 Task: Create Report for Application Object.
Action: Mouse moved to (578, 63)
Screenshot: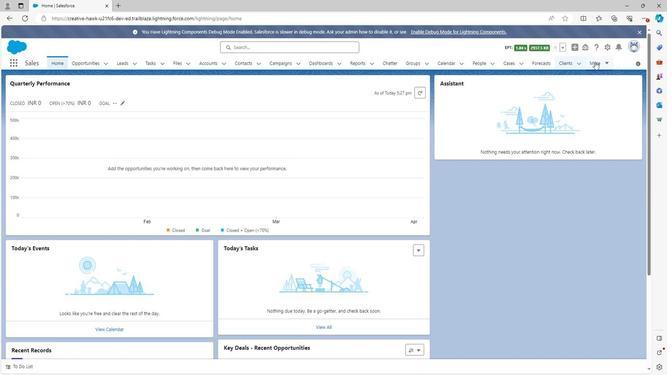 
Action: Mouse pressed left at (578, 63)
Screenshot: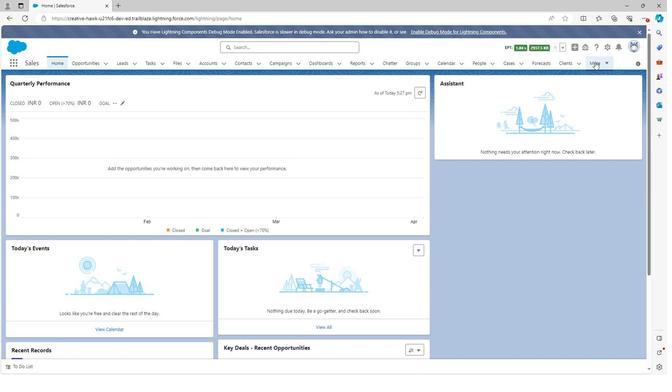 
Action: Mouse moved to (560, 301)
Screenshot: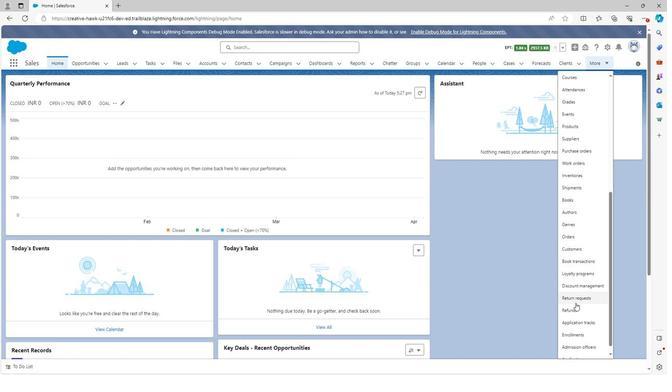 
Action: Mouse scrolled (560, 301) with delta (0, 0)
Screenshot: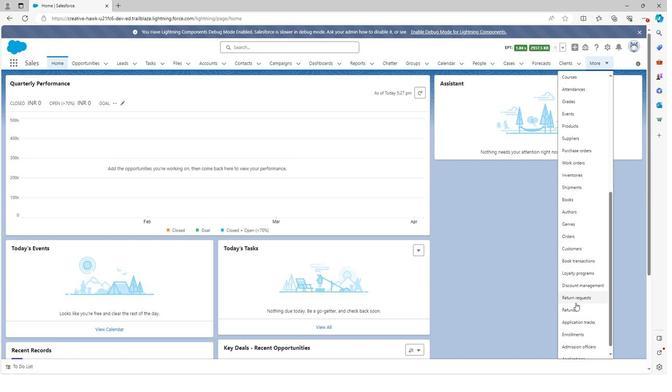 
Action: Mouse moved to (560, 301)
Screenshot: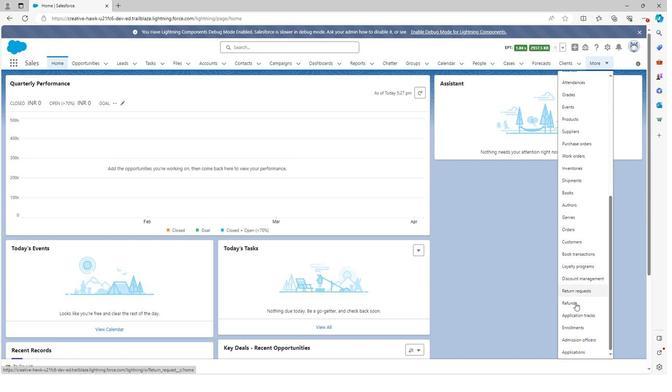 
Action: Mouse scrolled (560, 301) with delta (0, 0)
Screenshot: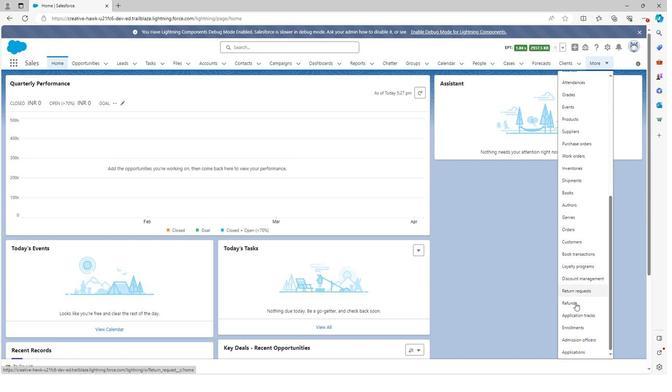 
Action: Mouse moved to (557, 349)
Screenshot: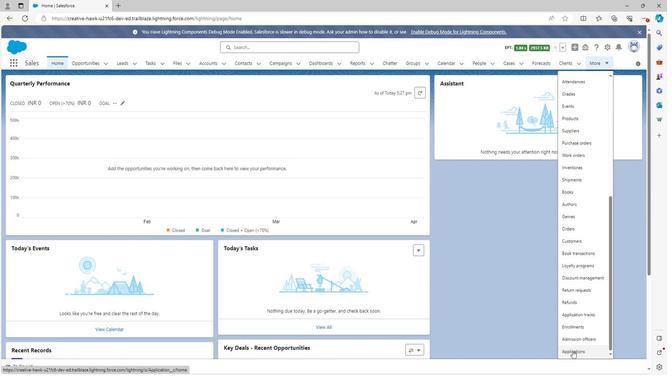 
Action: Mouse pressed left at (557, 349)
Screenshot: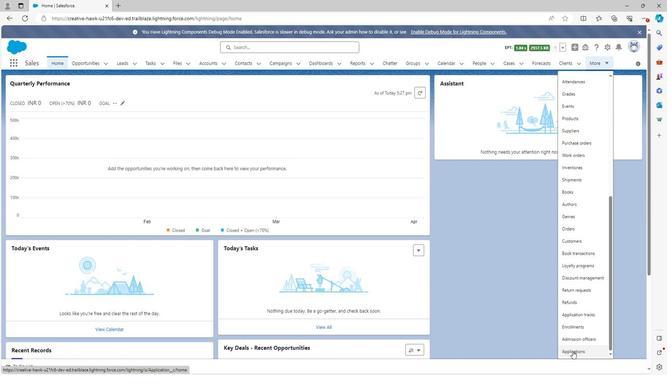 
Action: Mouse moved to (544, 88)
Screenshot: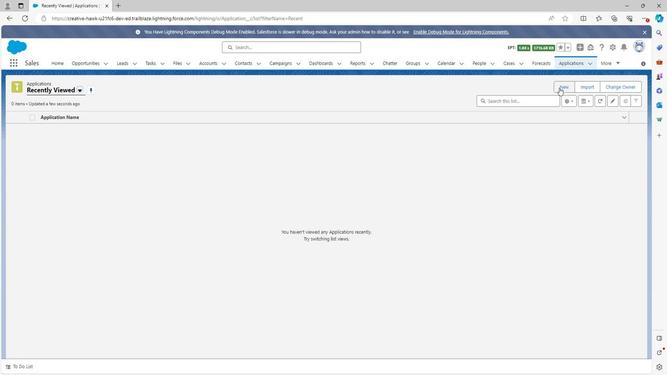 
Action: Mouse pressed left at (544, 88)
Screenshot: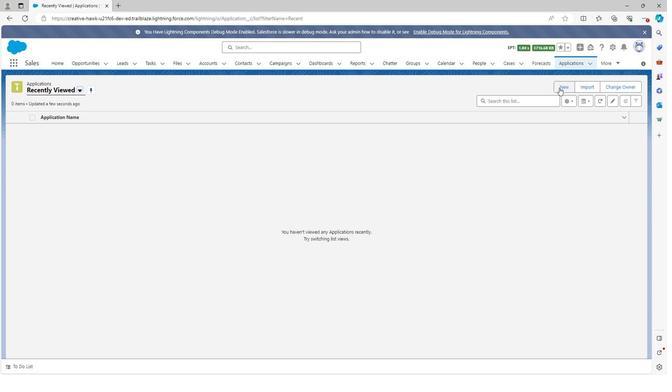
Action: Mouse moved to (443, 282)
Screenshot: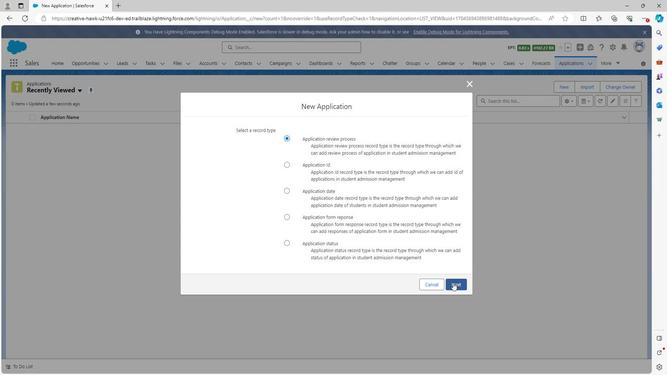 
Action: Mouse pressed left at (443, 282)
Screenshot: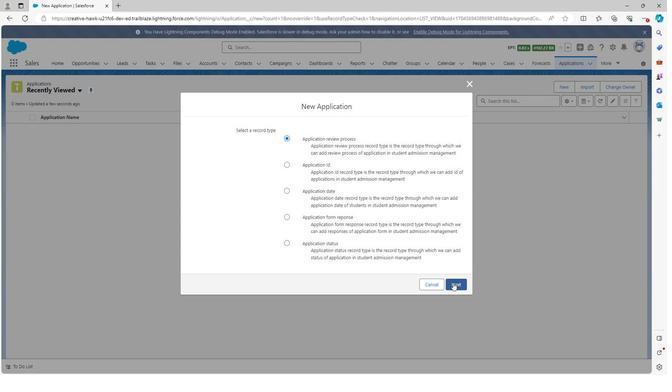 
Action: Mouse moved to (225, 108)
Screenshot: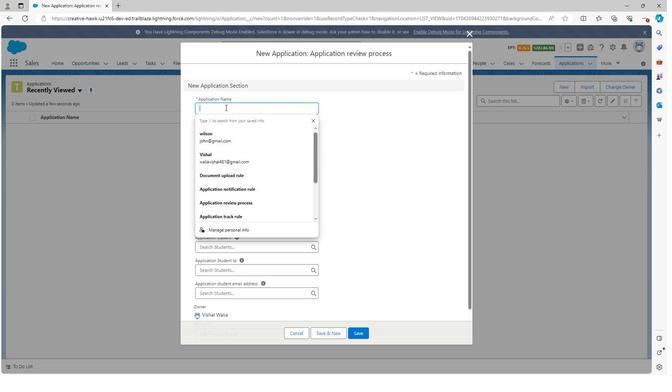 
Action: Mouse pressed left at (225, 108)
Screenshot: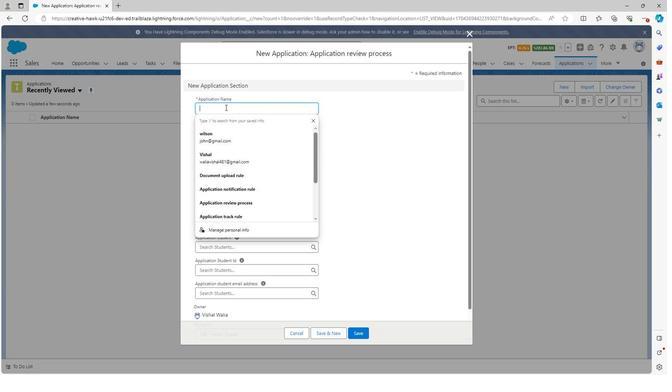 
Action: Key pressed <Key.shift>A<Key.backspace>
Screenshot: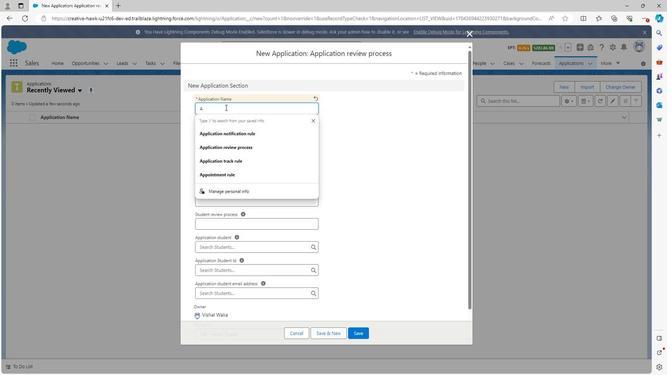 
Action: Mouse moved to (224, 105)
Screenshot: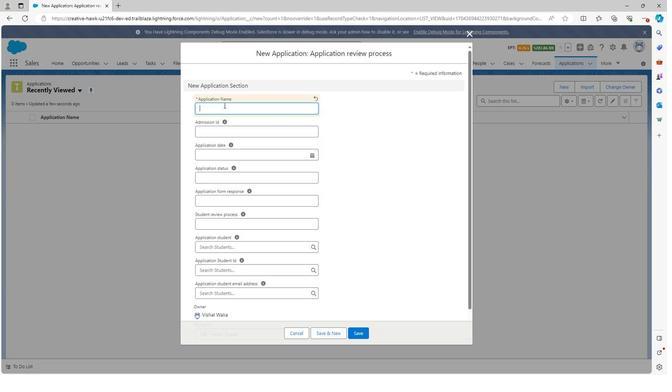 
Action: Key pressed <Key.shift>New<Key.space><Key.shift><Key.shift><Key.shift><Key.shift><Key.shift>Application<Key.space>1
Screenshot: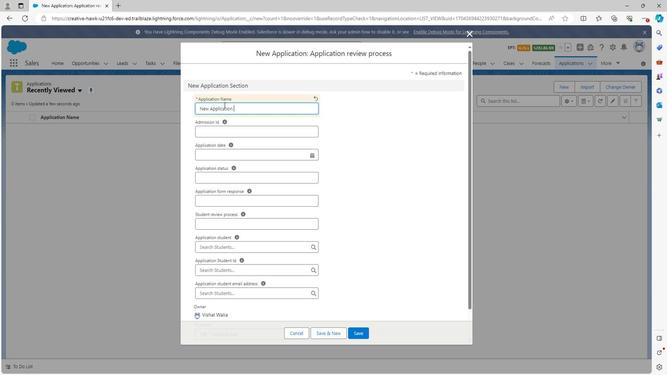 
Action: Mouse moved to (348, 331)
Screenshot: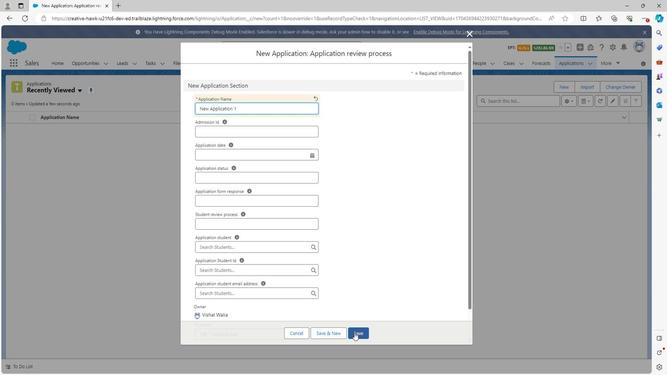 
Action: Mouse pressed left at (348, 331)
Screenshot: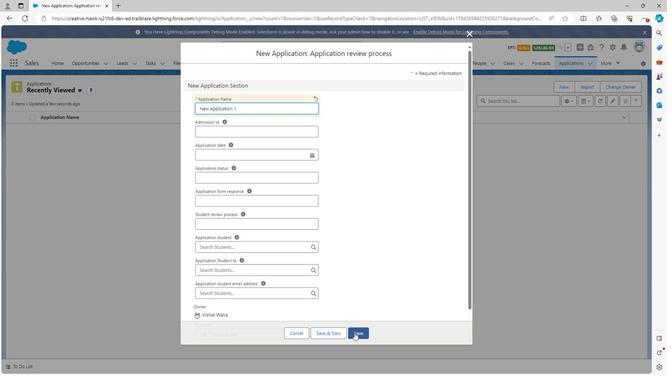 
Action: Mouse moved to (225, 180)
Screenshot: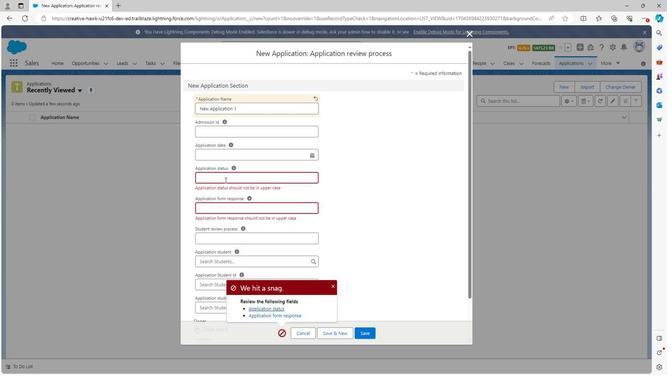 
Action: Mouse pressed left at (225, 180)
Screenshot: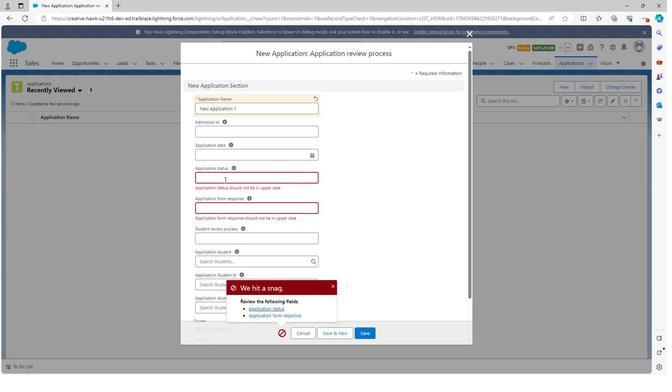 
Action: Key pressed <Key.shift>Y<Key.backspace>yes
Screenshot: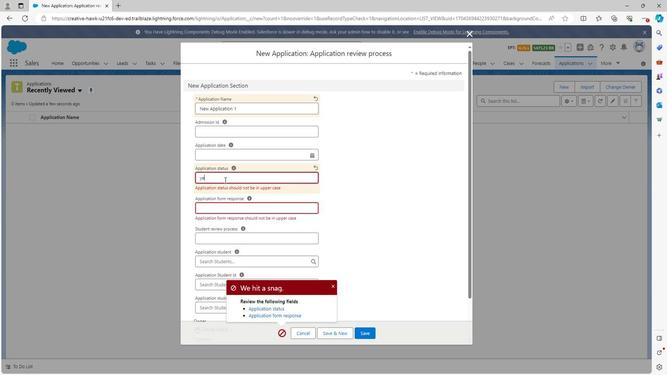 
Action: Mouse moved to (224, 207)
Screenshot: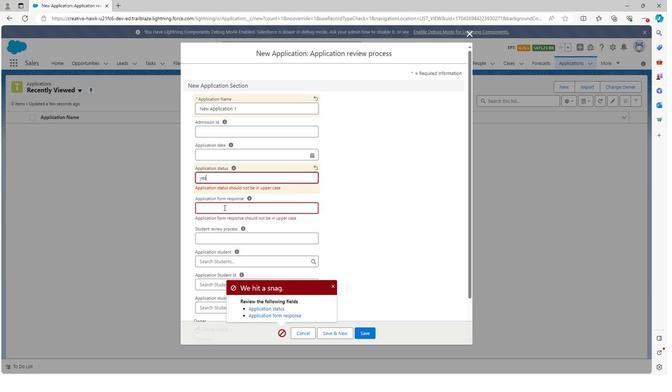 
Action: Mouse pressed left at (224, 207)
Screenshot: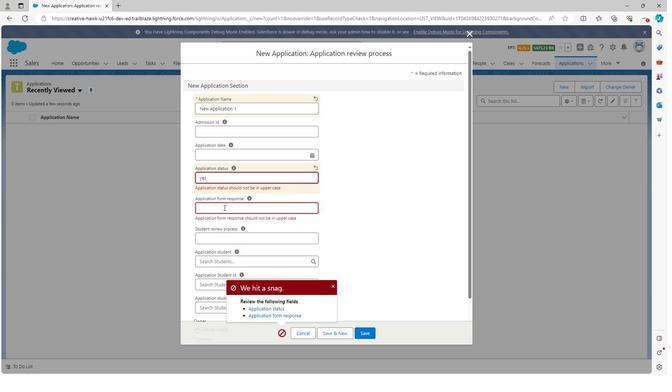 
Action: Mouse moved to (224, 207)
Screenshot: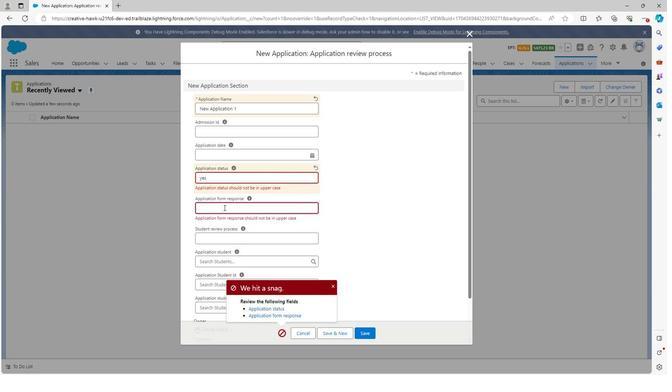 
Action: Key pressed <Key.shift>
Screenshot: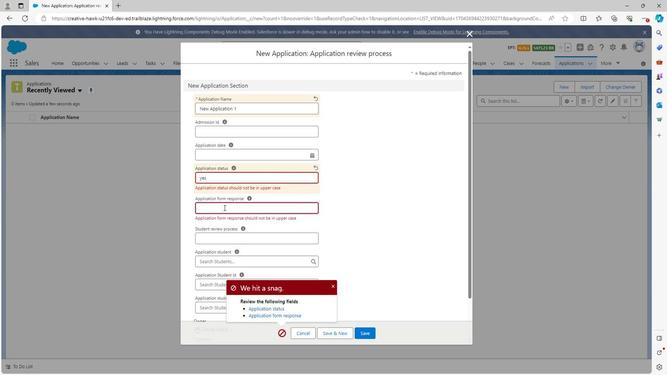 
Action: Mouse moved to (224, 206)
Screenshot: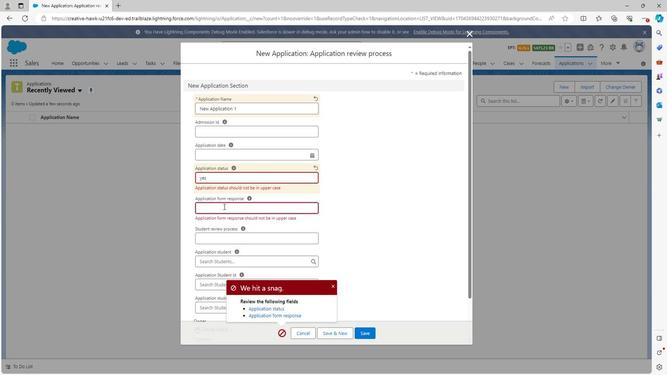 
Action: Key pressed ri
Screenshot: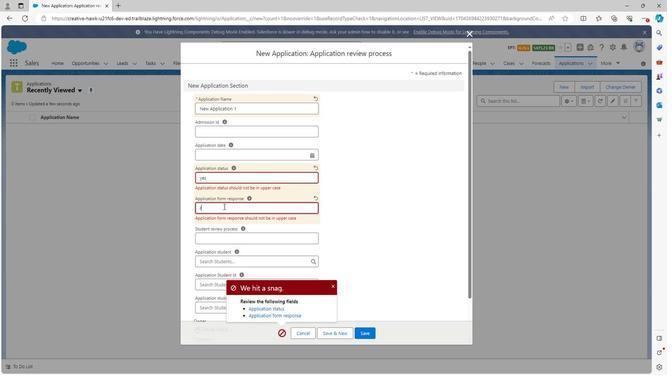 
Action: Mouse moved to (224, 205)
Screenshot: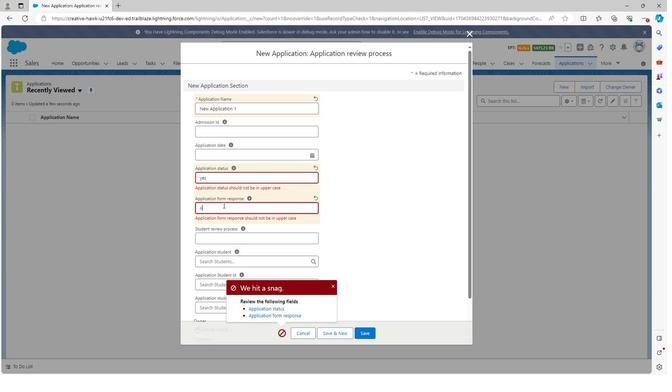 
Action: Key pressed ghy
Screenshot: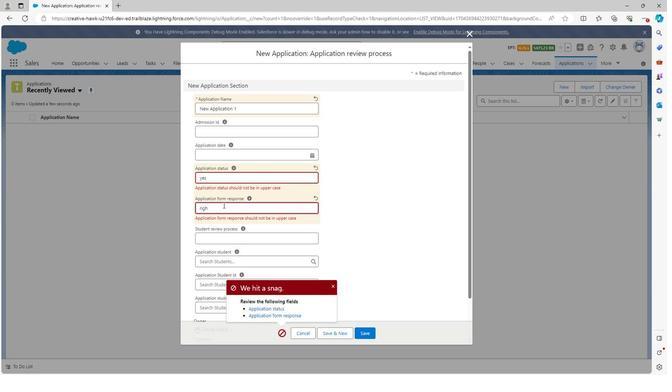 
Action: Mouse moved to (270, 255)
Screenshot: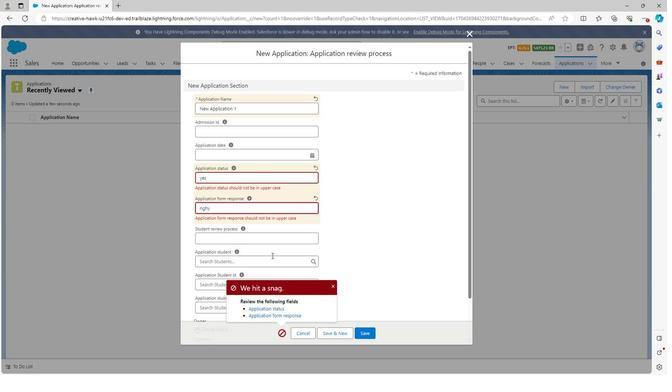 
Action: Key pressed <Key.backspace>
Screenshot: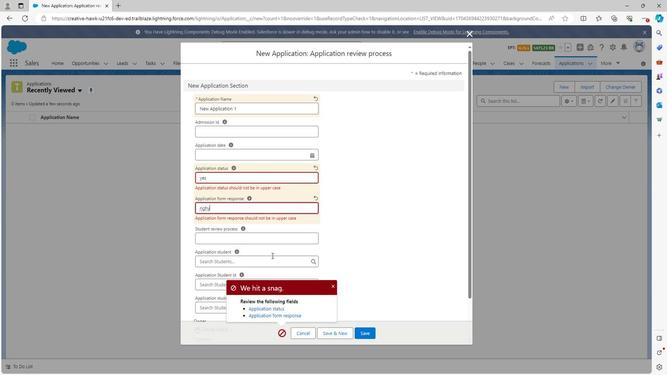 
Action: Mouse moved to (269, 252)
Screenshot: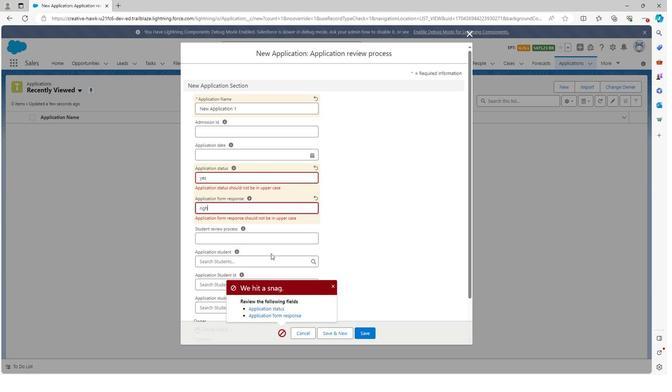
Action: Key pressed t
Screenshot: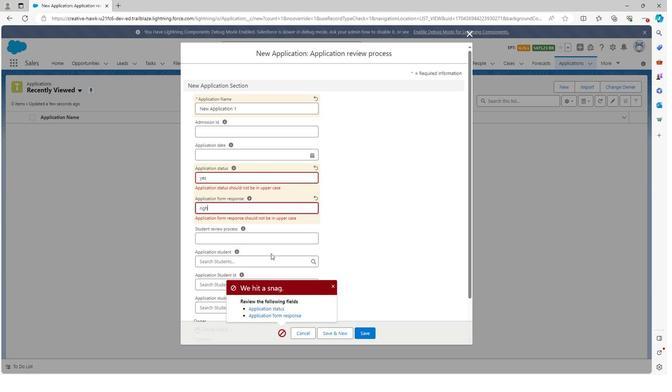 
Action: Mouse moved to (360, 334)
Screenshot: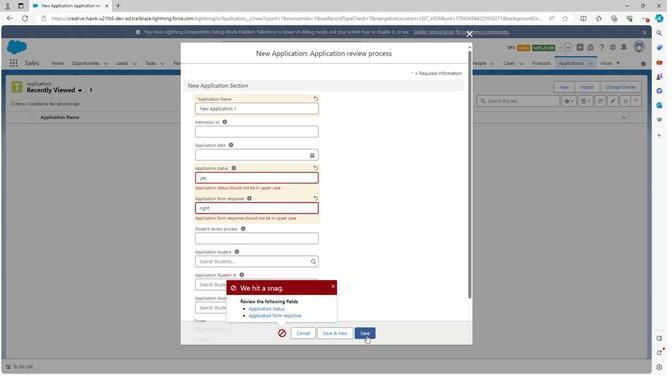 
Action: Mouse pressed left at (360, 334)
Screenshot: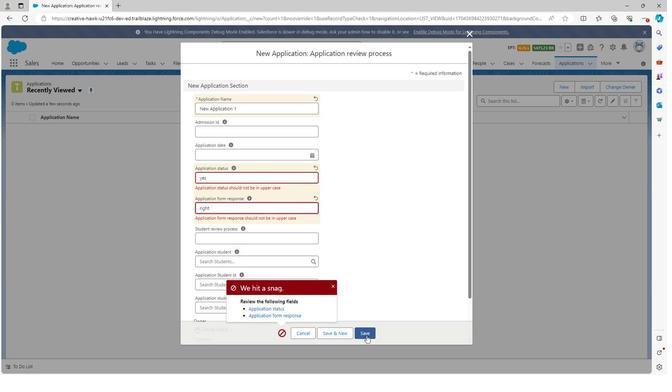 
Action: Mouse moved to (554, 66)
Screenshot: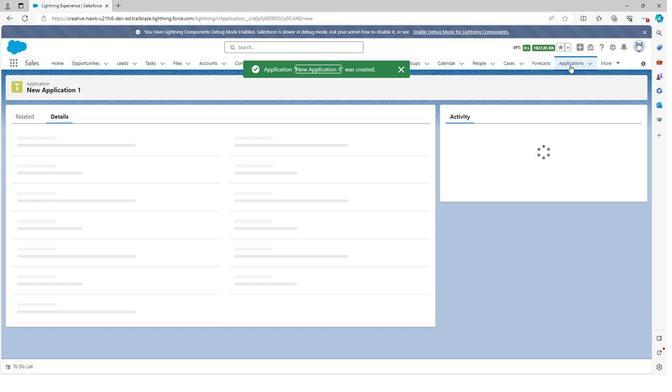
Action: Mouse pressed left at (554, 66)
Screenshot: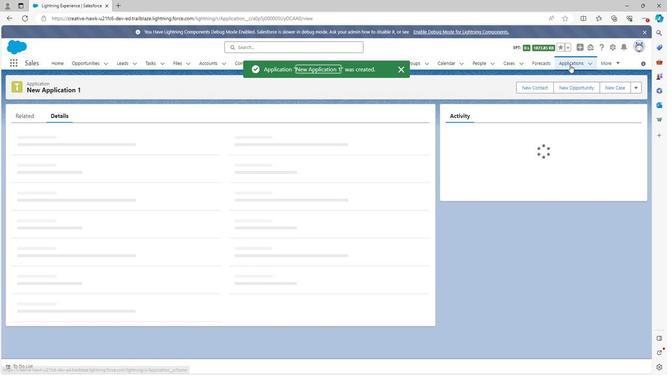 
Action: Mouse moved to (546, 91)
Screenshot: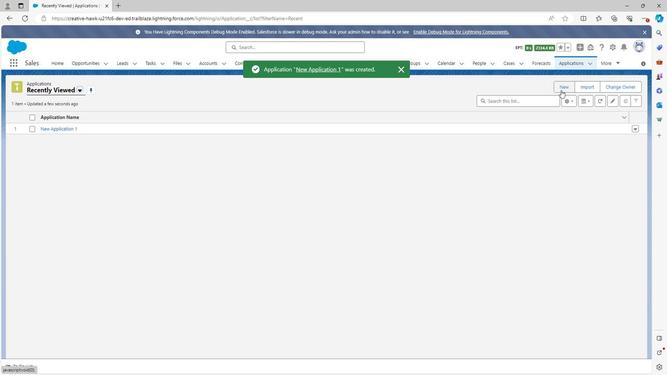 
Action: Mouse pressed left at (546, 91)
Screenshot: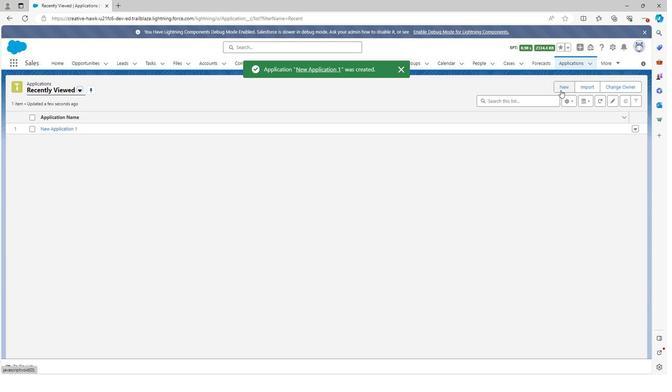 
Action: Mouse moved to (442, 279)
Screenshot: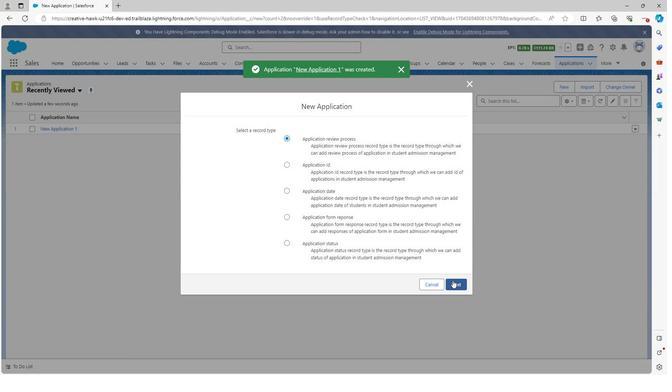 
Action: Mouse pressed left at (442, 279)
Screenshot: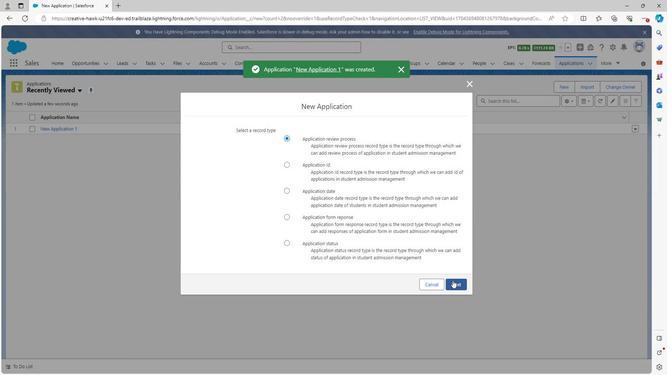 
Action: Mouse moved to (285, 175)
Screenshot: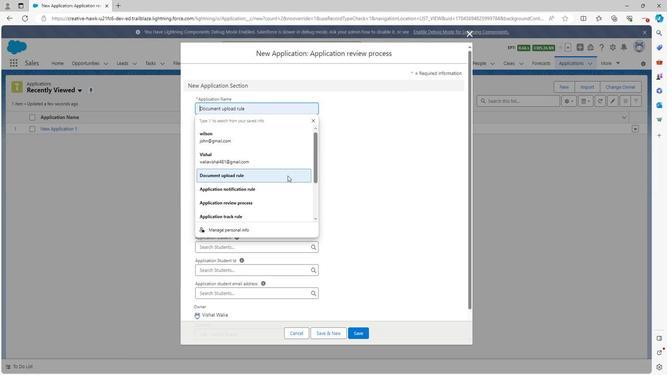 
Action: Key pressed <Key.shift><Key.shift><Key.shift><Key.shift><Key.shift><Key.shift><Key.shift><Key.shift><Key.shift><Key.shift>New<Key.space><Key.shift>Application<Key.space>2
Screenshot: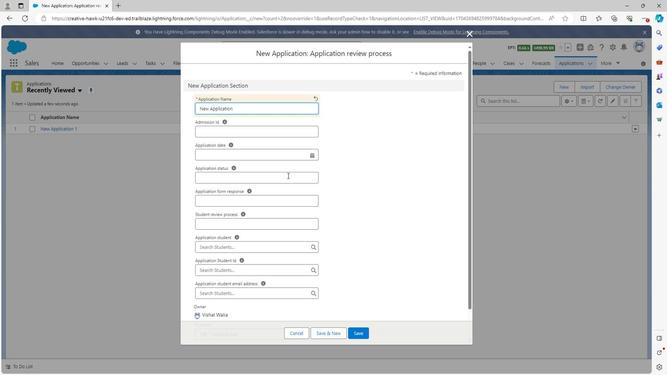 
Action: Mouse moved to (253, 178)
Screenshot: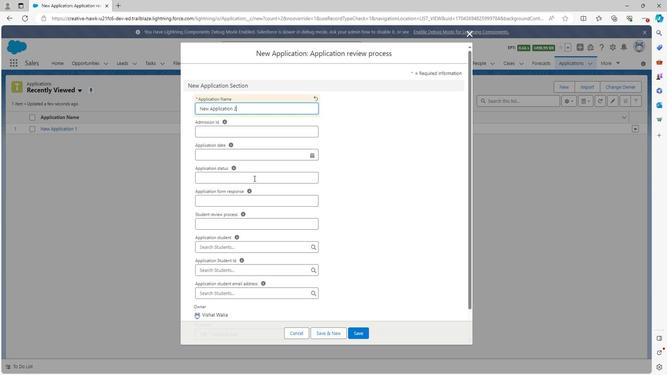 
Action: Mouse pressed left at (253, 178)
Screenshot: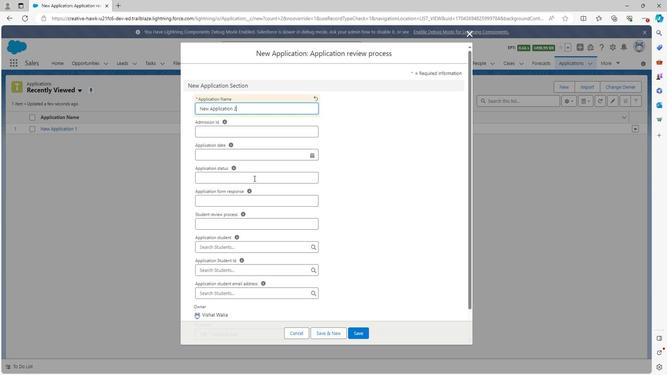 
Action: Key pressed <Key.shift><Key.shift><Key.shift><Key.shift><Key.shift><Key.shift><Key.shift><Key.shift><Key.shift><Key.shift><Key.shift>Yes
Screenshot: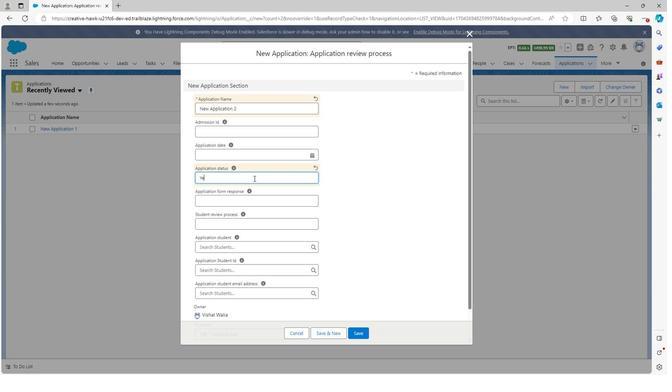 
Action: Mouse moved to (244, 199)
Screenshot: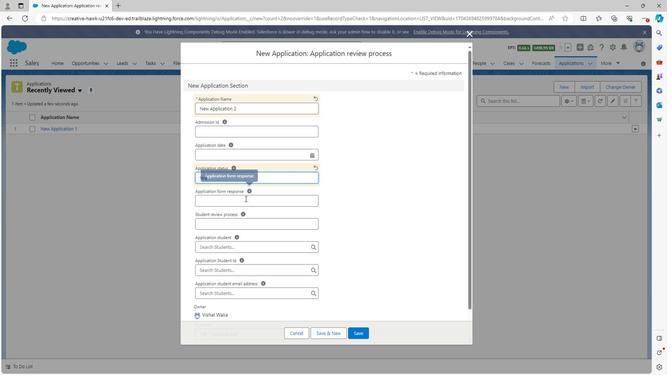
Action: Mouse pressed left at (244, 199)
Screenshot: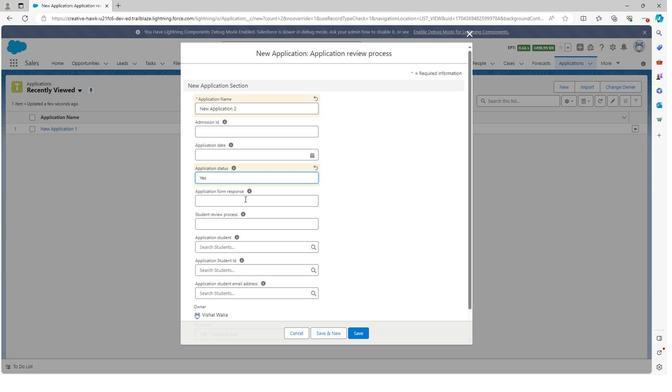 
Action: Mouse moved to (244, 198)
Screenshot: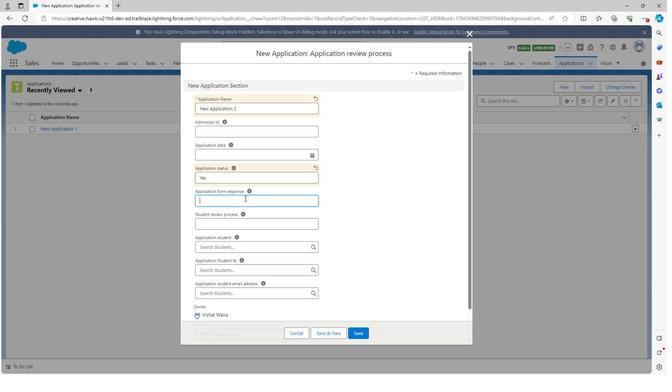
Action: Key pressed <Key.shift>
Screenshot: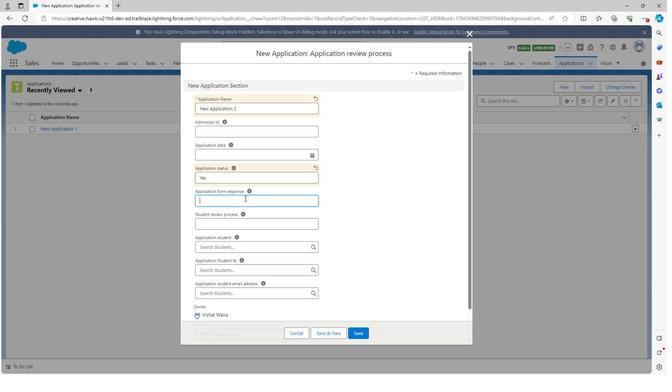 
Action: Mouse moved to (244, 197)
Screenshot: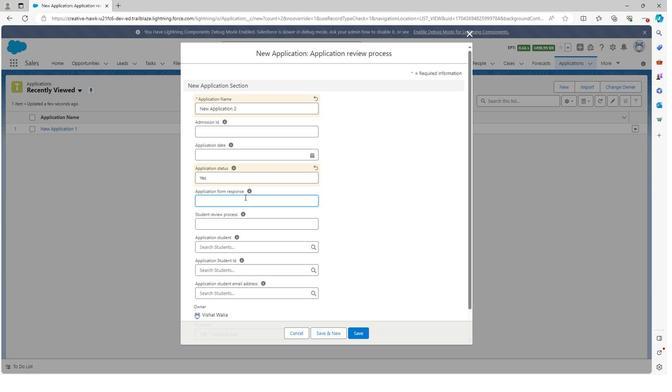 
Action: Key pressed R
Screenshot: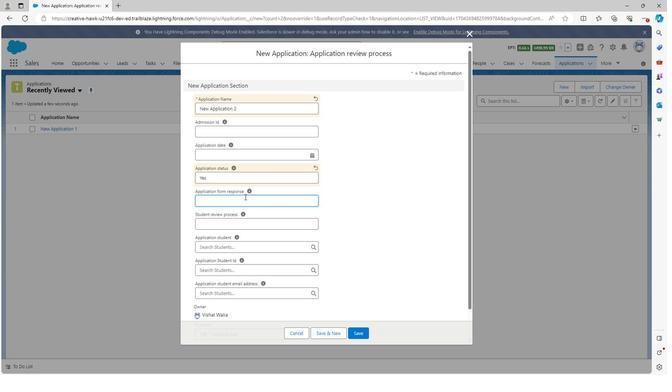 
Action: Mouse moved to (245, 195)
Screenshot: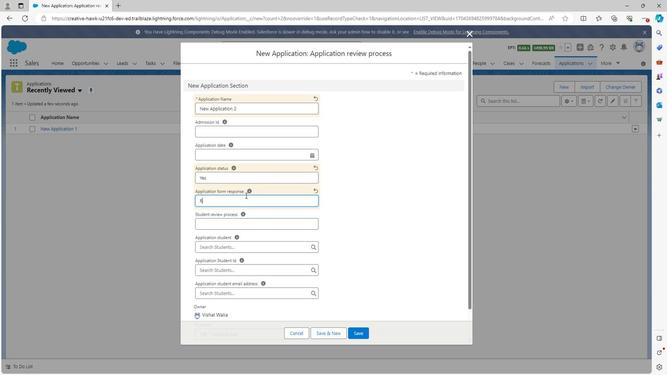 
Action: Key pressed i
Screenshot: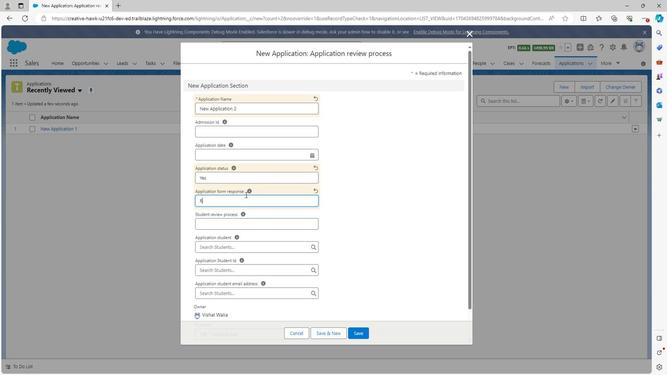 
Action: Mouse moved to (245, 194)
Screenshot: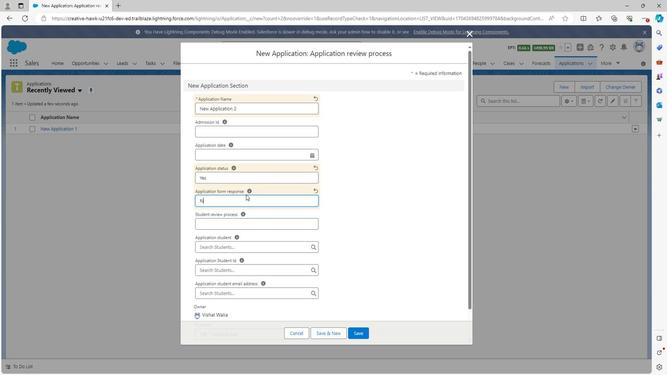 
Action: Key pressed gh
Screenshot: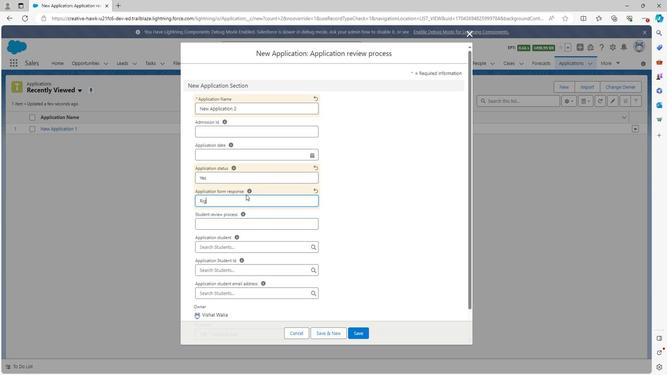 
Action: Mouse moved to (260, 207)
Screenshot: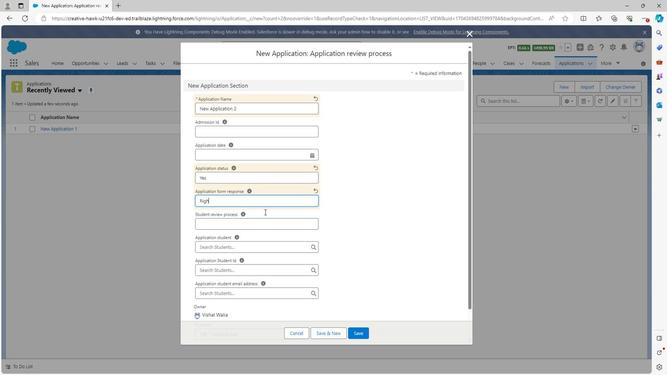 
Action: Key pressed t
Screenshot: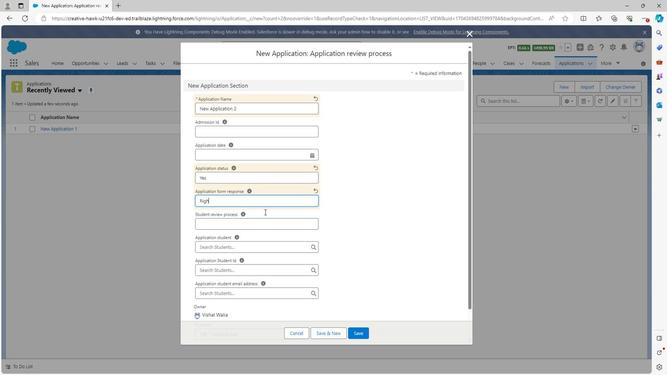 
Action: Mouse moved to (357, 330)
Screenshot: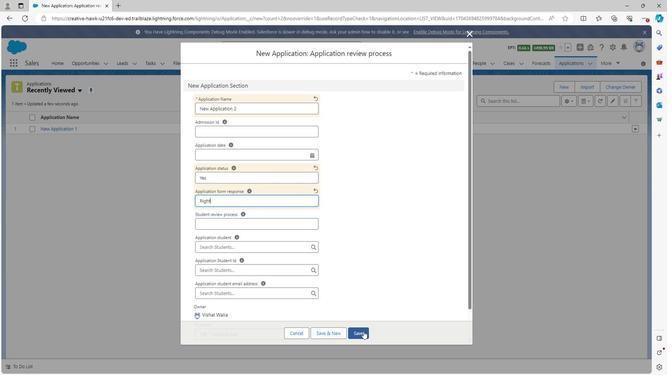 
Action: Mouse pressed left at (357, 330)
Screenshot: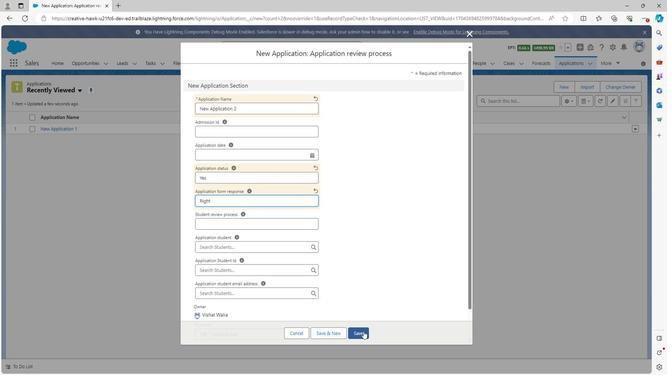 
Action: Mouse moved to (550, 63)
Screenshot: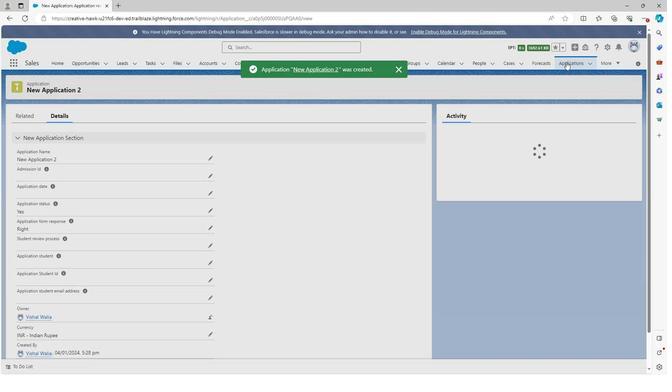 
Action: Mouse pressed left at (550, 63)
Screenshot: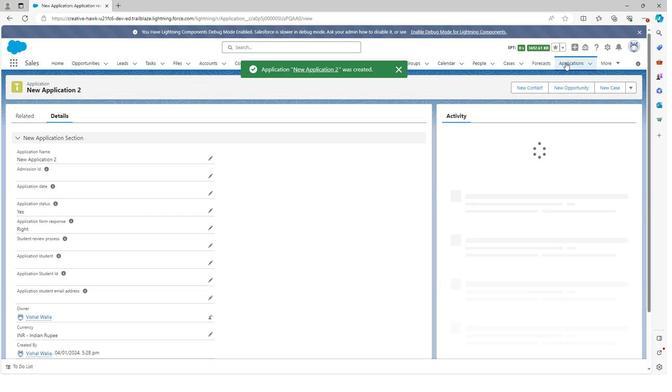 
Action: Mouse moved to (548, 88)
Screenshot: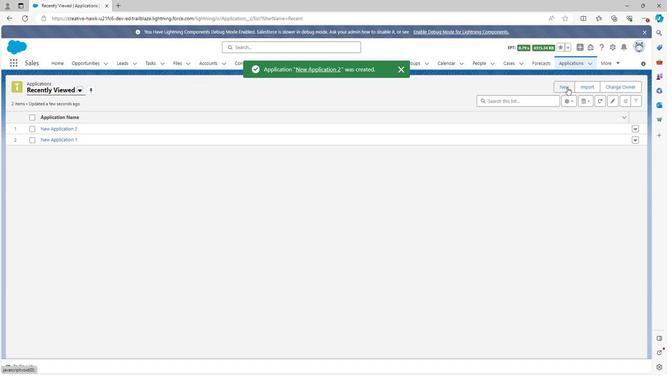 
Action: Mouse pressed left at (548, 88)
Screenshot: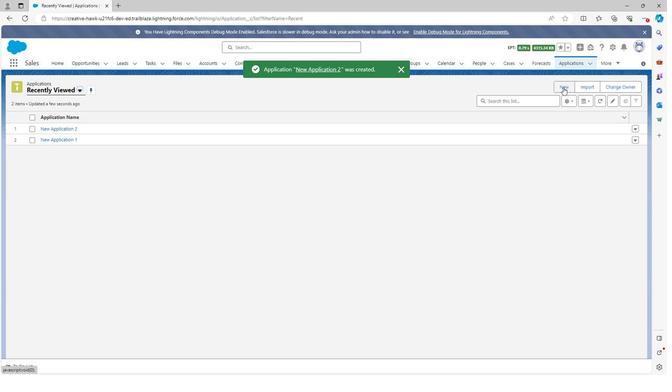 
Action: Mouse moved to (442, 283)
Screenshot: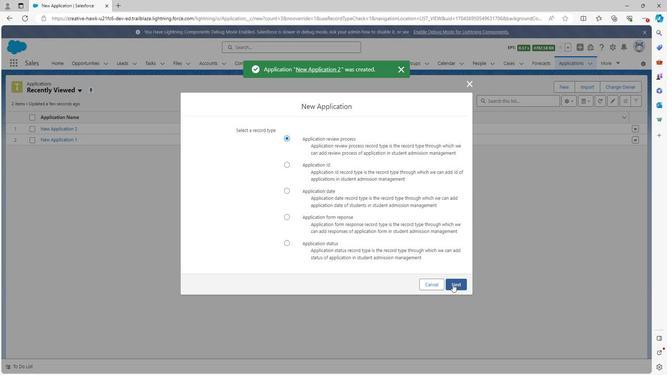 
Action: Mouse pressed left at (442, 283)
Screenshot: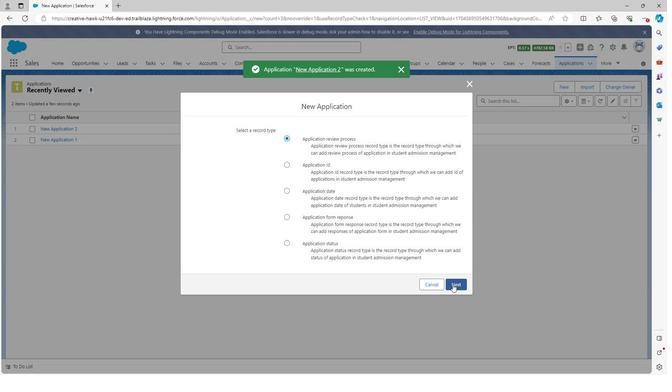 
Action: Mouse moved to (284, 128)
Screenshot: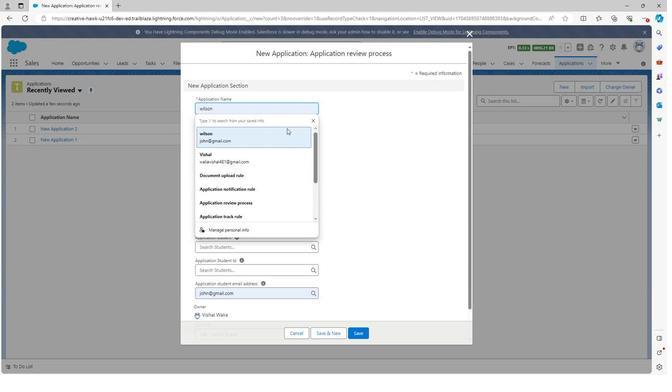 
Action: Key pressed <Key.shift>
Screenshot: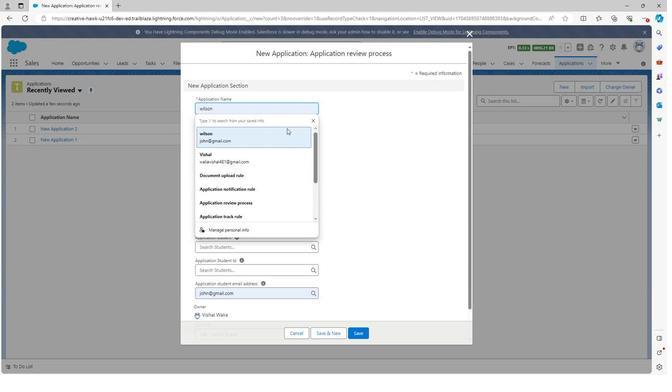 
Action: Mouse moved to (288, 135)
Screenshot: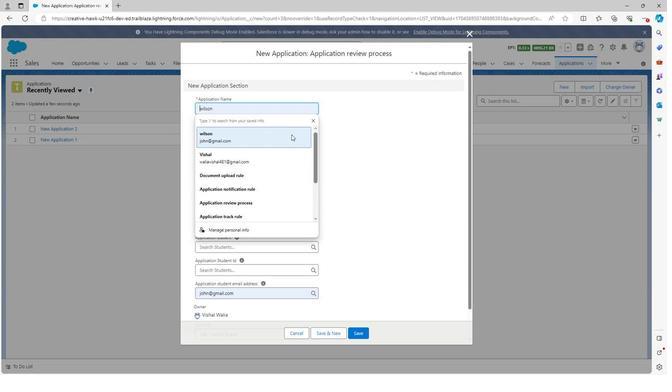 
Action: Key pressed N
Screenshot: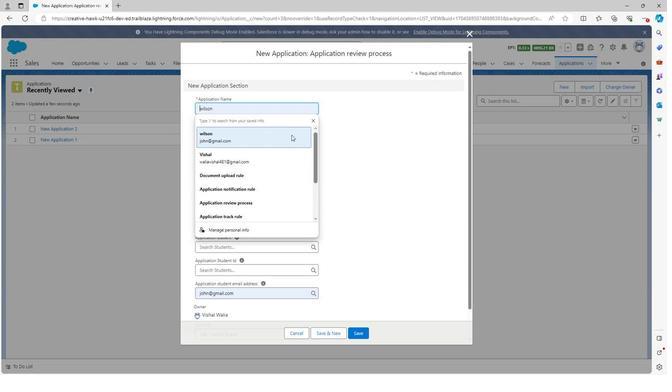 
Action: Mouse moved to (288, 135)
Screenshot: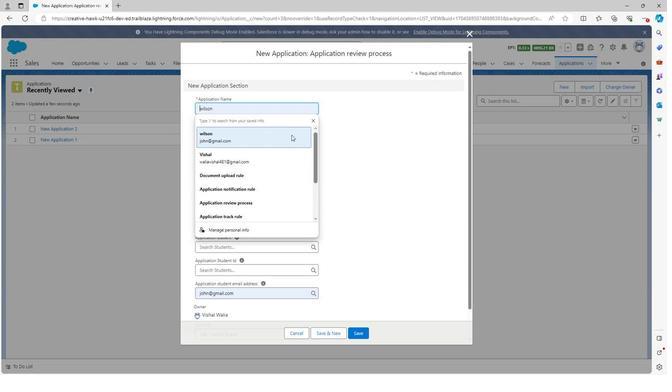 
Action: Key pressed ew<Key.space><Key.shift>Application<Key.space>3
Screenshot: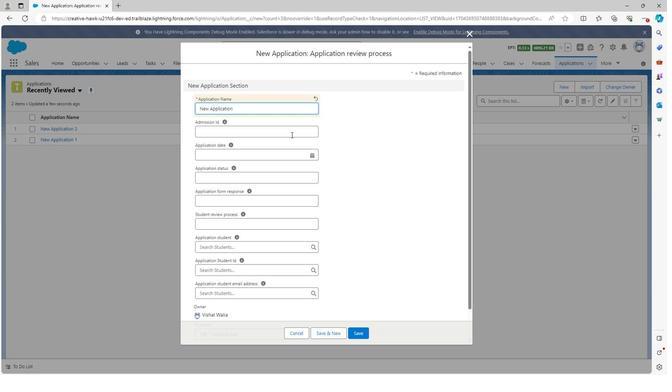 
Action: Mouse moved to (352, 329)
Screenshot: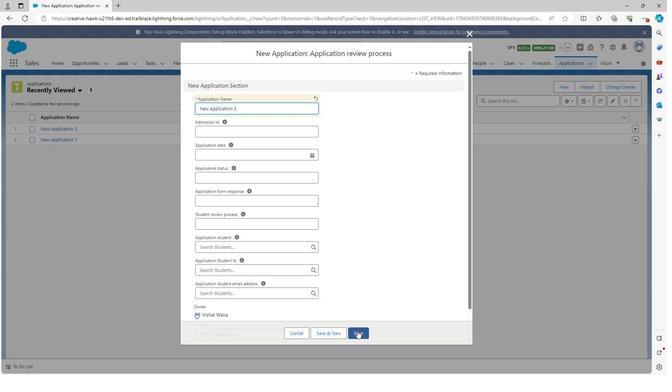 
Action: Mouse pressed left at (352, 329)
Screenshot: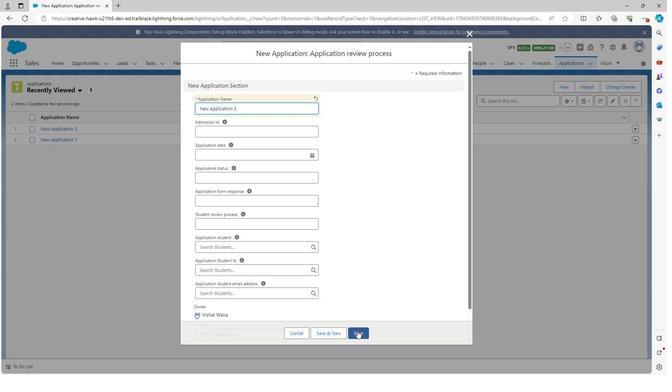 
Action: Mouse moved to (236, 177)
Screenshot: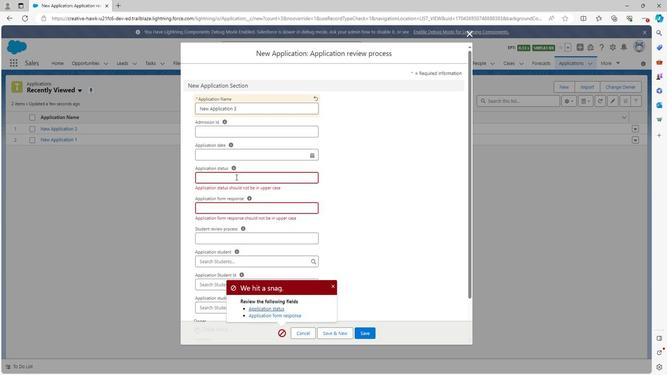 
Action: Mouse pressed left at (236, 177)
Screenshot: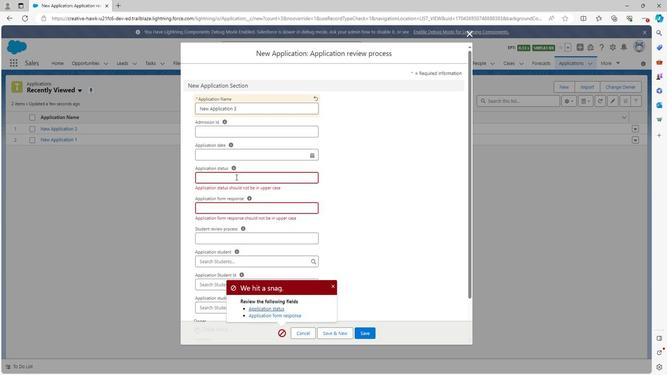 
Action: Key pressed <Key.shift>
Screenshot: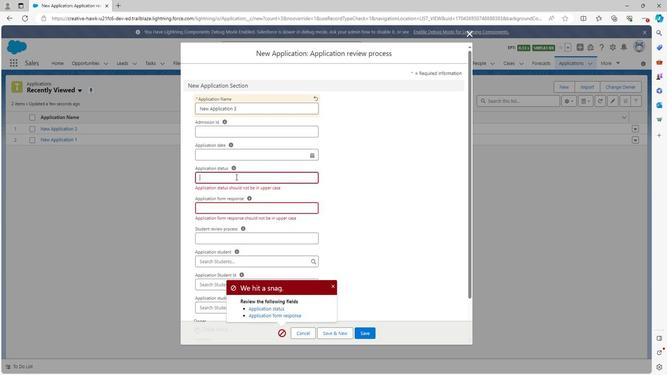 
Action: Mouse moved to (236, 176)
Screenshot: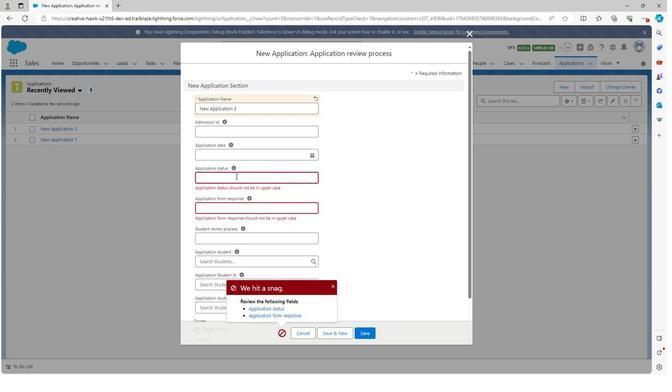 
Action: Key pressed <Key.shift><Key.shift>Ye
Screenshot: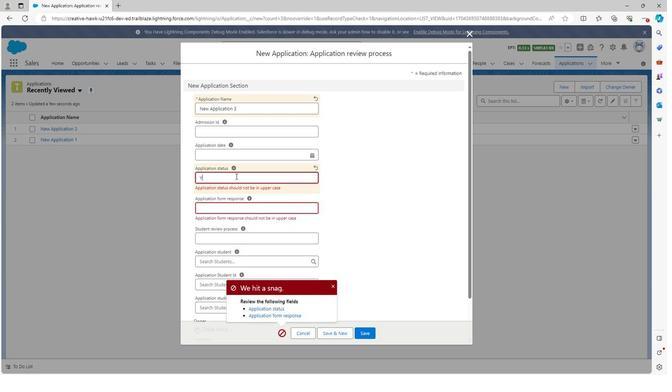 
Action: Mouse moved to (244, 196)
Screenshot: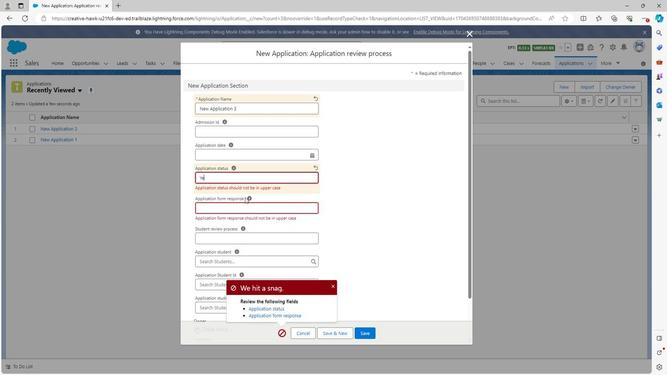 
Action: Key pressed s
Screenshot: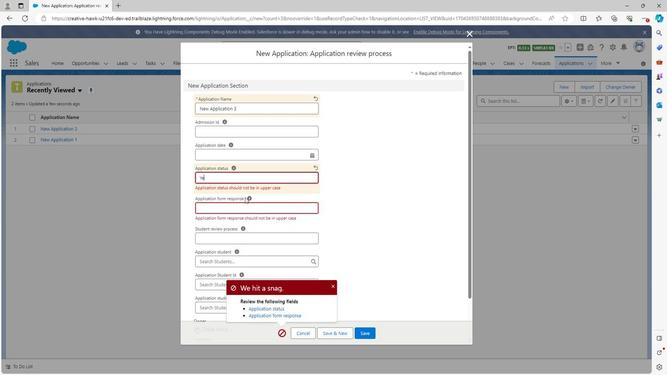 
Action: Mouse moved to (242, 208)
Screenshot: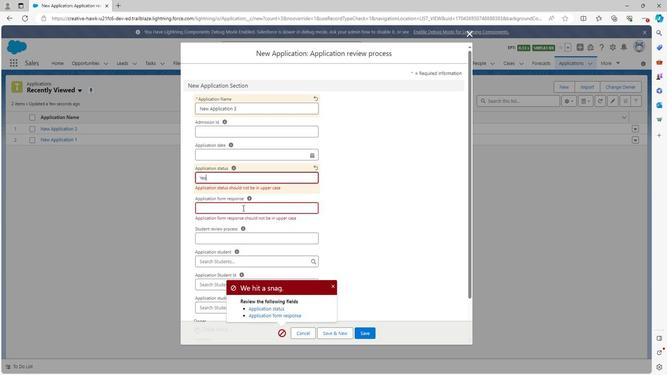 
Action: Mouse pressed left at (242, 208)
Screenshot: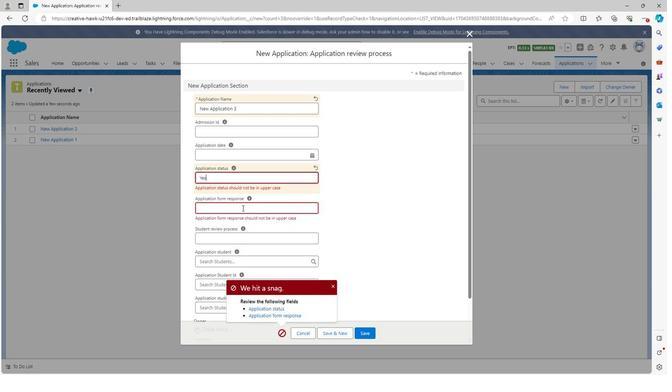 
Action: Key pressed <Key.shift>
Screenshot: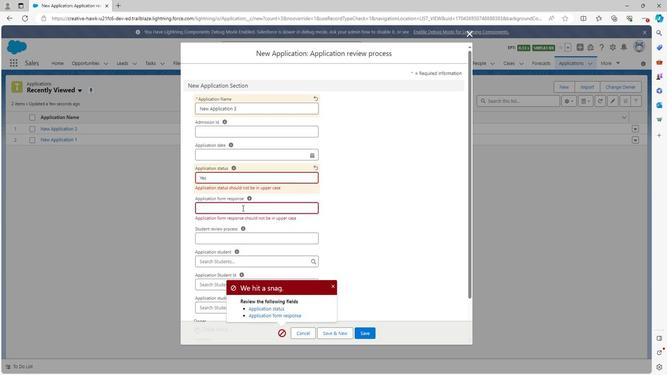 
Action: Mouse moved to (242, 207)
Screenshot: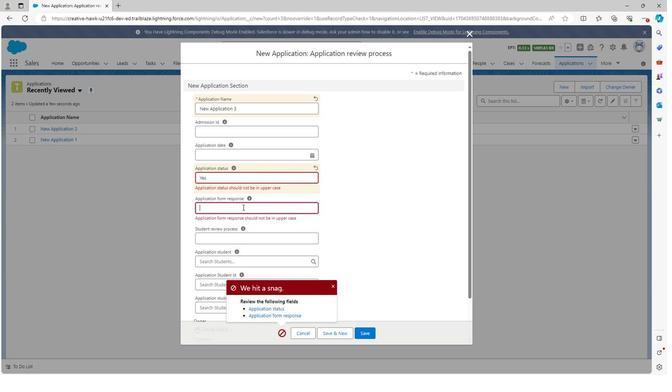 
Action: Key pressed R 699, 575)
Screenshot: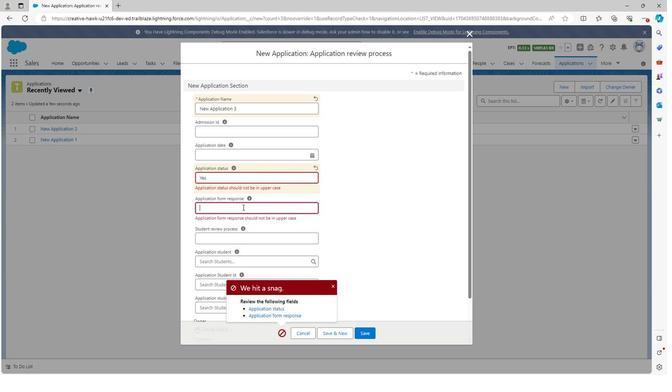 
Action: Mouse moved to (243, 206)
Screenshot: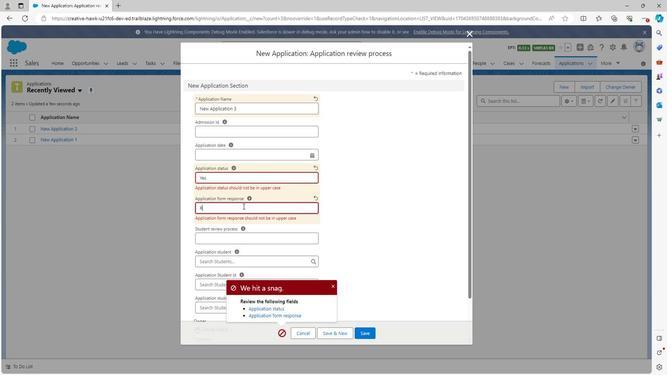 
Action: Key pressed igh
Screenshot: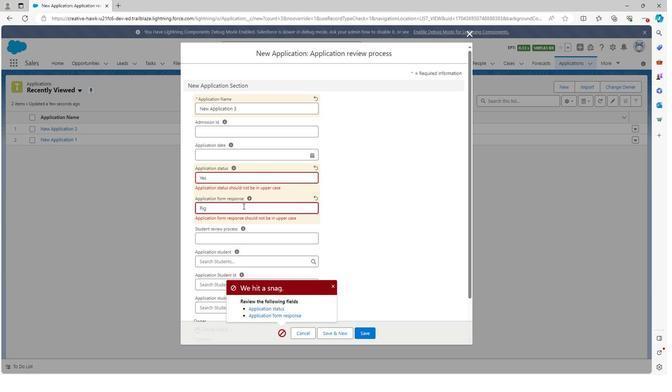 
Action: Mouse moved to (243, 206)
Screenshot: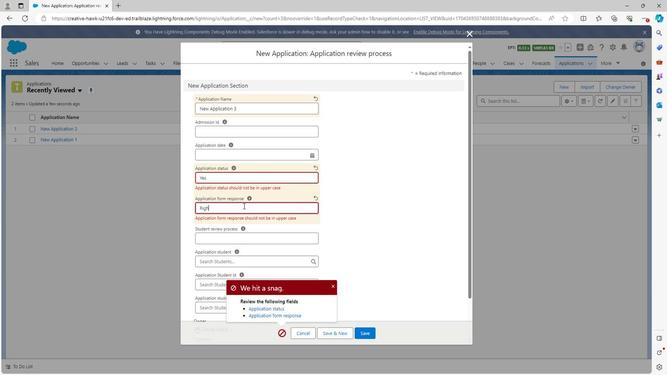 
Action: Key pressed t
Screenshot: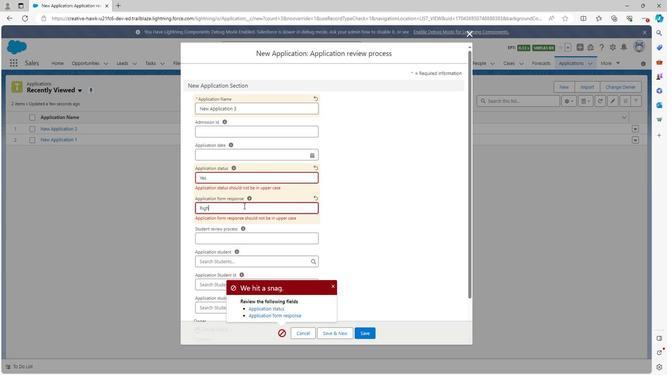 
Action: Mouse moved to (360, 327)
Screenshot: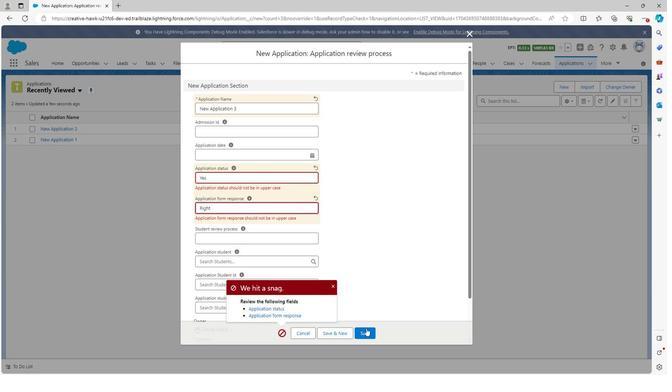 
Action: Mouse pressed left at (360, 327)
Screenshot: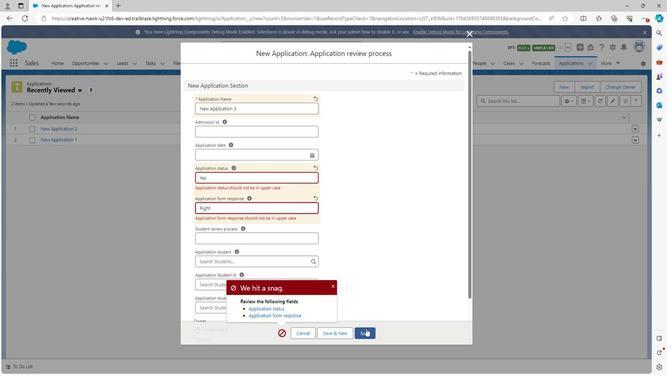 
Action: Mouse moved to (555, 63)
Screenshot: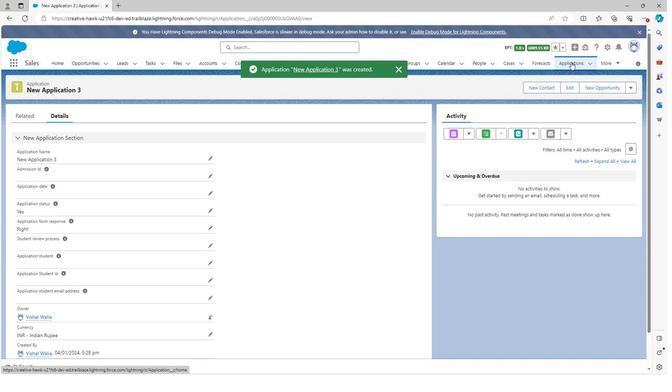 
Action: Mouse pressed left at (555, 63)
Screenshot: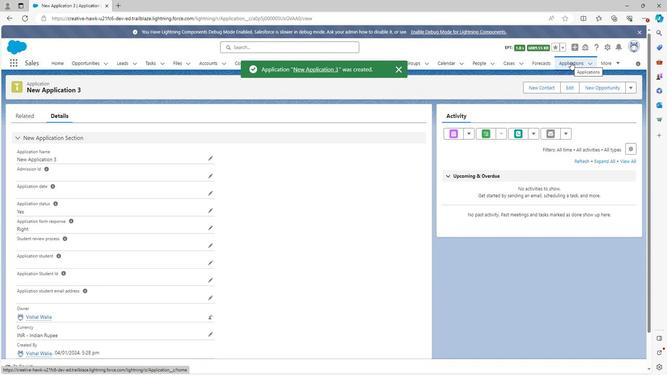 
Action: Mouse moved to (549, 91)
Screenshot: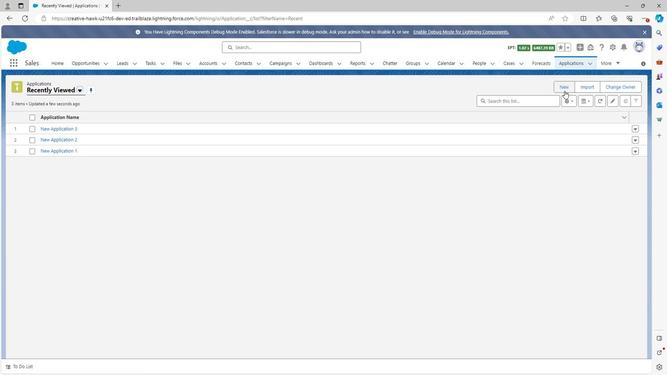 
Action: Mouse pressed left at (549, 91)
Screenshot: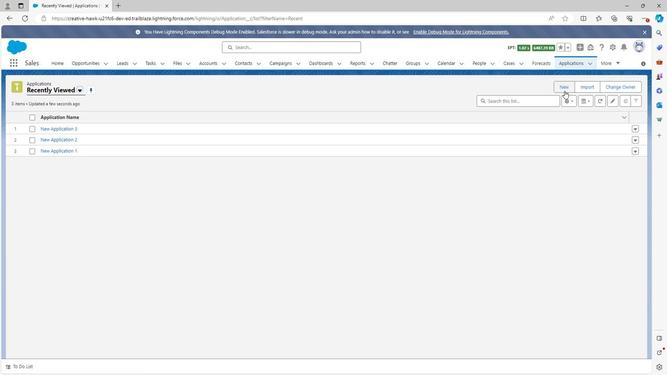 
Action: Mouse moved to (449, 285)
Screenshot: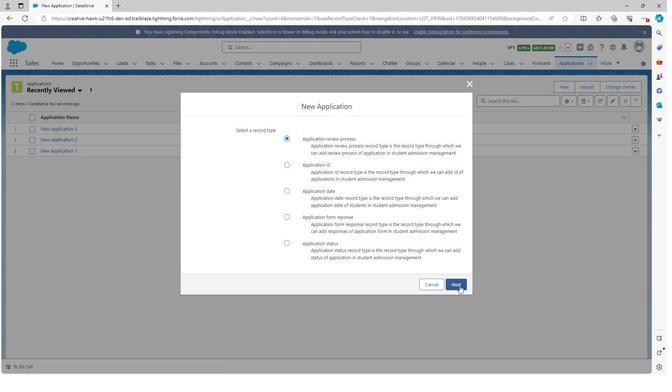 
Action: Mouse pressed left at (449, 285)
Screenshot: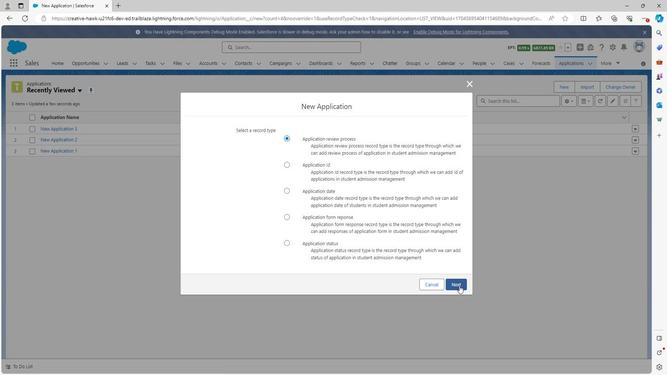 
Action: Mouse moved to (250, 130)
Screenshot: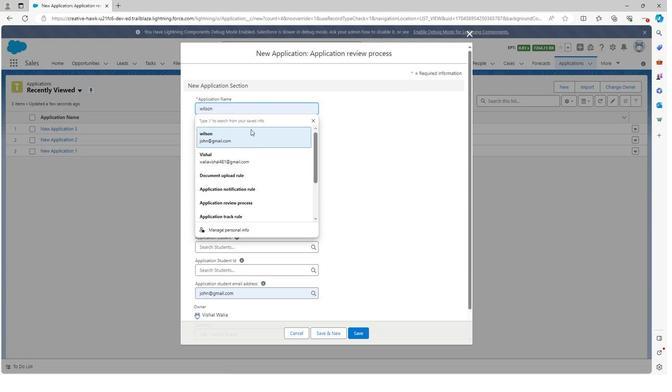 
Action: Key pressed <Key.shift>
Screenshot: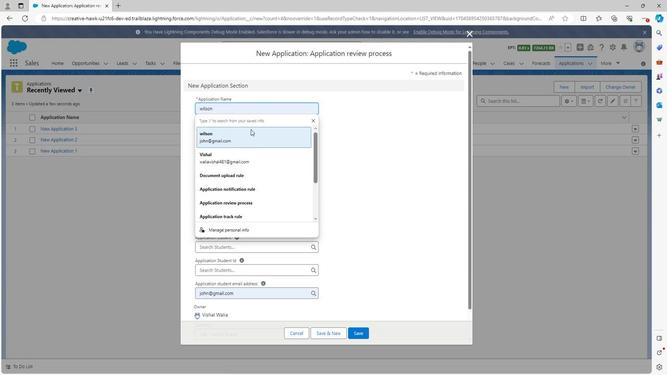 
Action: Mouse moved to (249, 129)
Screenshot: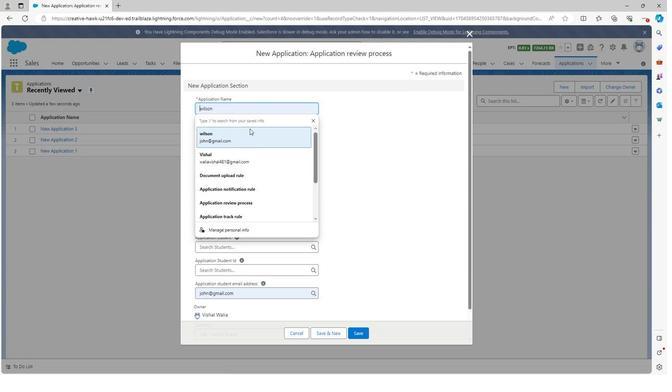 
Action: Key pressed <Key.shift><Key.shift><Key.shift><Key.shift><Key.shift><Key.shift><Key.shift><Key.shift><Key.shift><Key.shift><Key.shift><Key.shift><Key.shift><Key.shift><Key.shift><Key.shift><Key.shift><Key.shift><Key.shift><Key.shift>New<Key.space><Key.shift>A
Screenshot: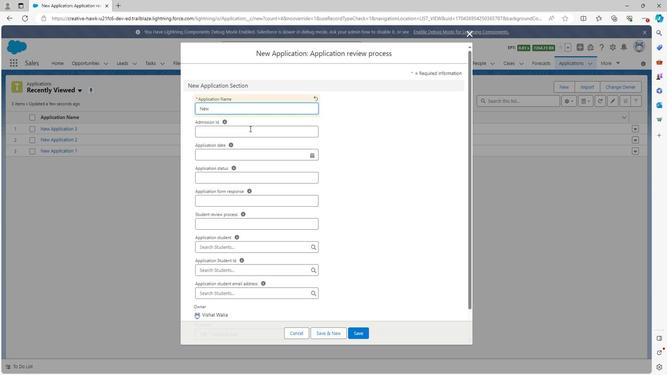 
Action: Mouse moved to (248, 128)
Screenshot: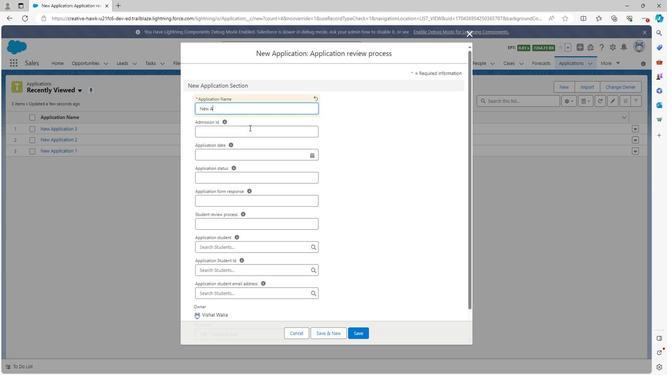 
Action: Key pressed ppl
Screenshot: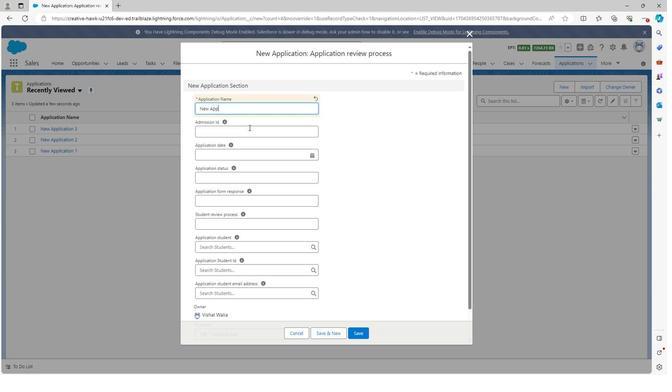 
Action: Mouse moved to (248, 128)
Screenshot: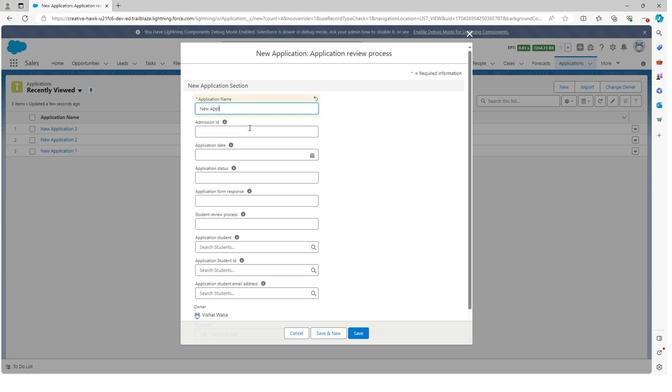 
Action: Key pressed ication<Key.space>4
Screenshot: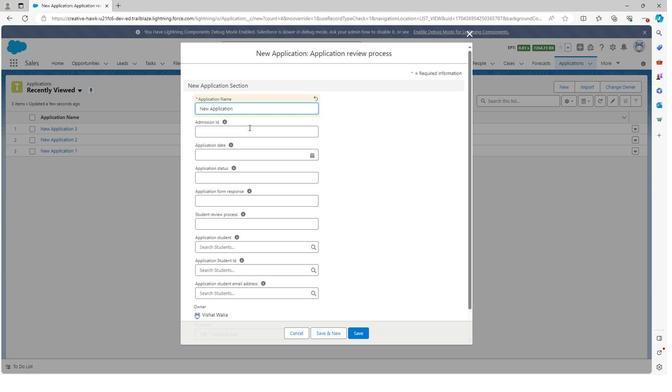 
Action: Mouse moved to (228, 177)
Screenshot: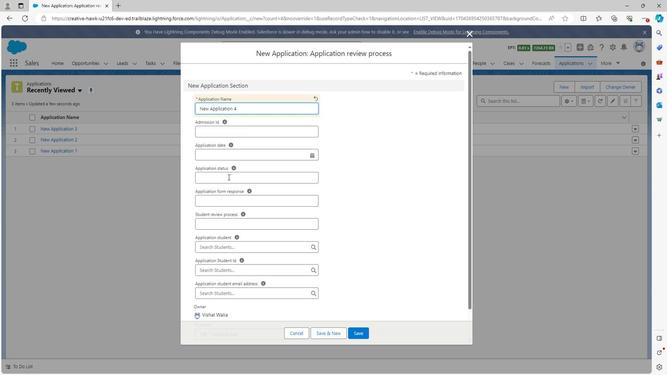 
Action: Mouse pressed left at (228, 177)
Screenshot: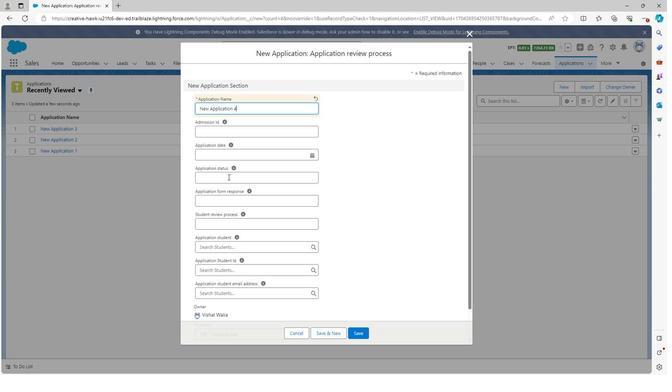 
Action: Key pressed <Key.shift>
Screenshot: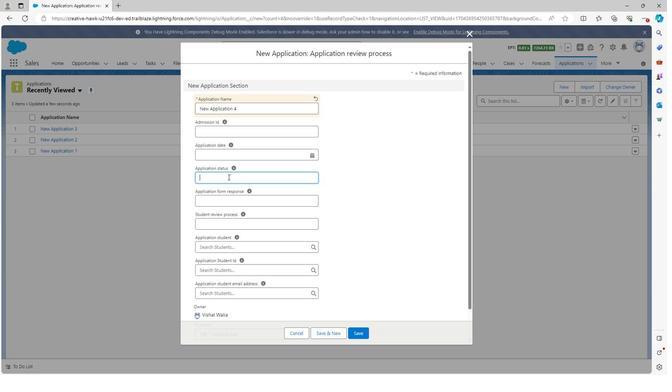 
Action: Mouse moved to (228, 176)
Screenshot: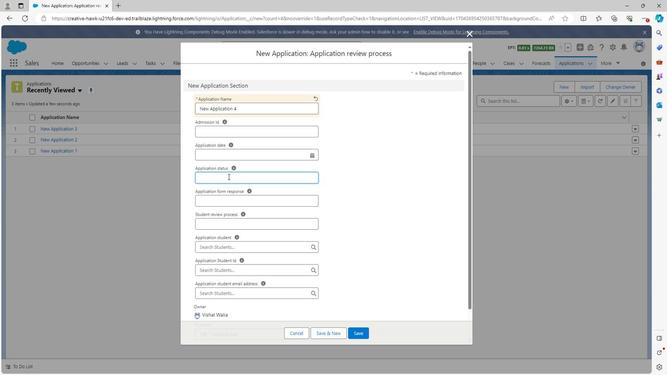
Action: Key pressed No
Screenshot: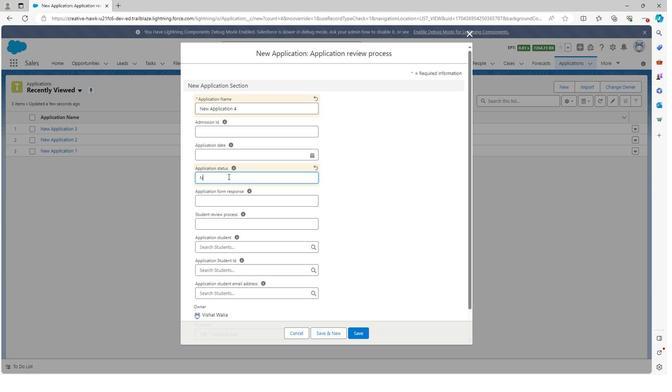 
Action: Mouse moved to (223, 196)
Screenshot: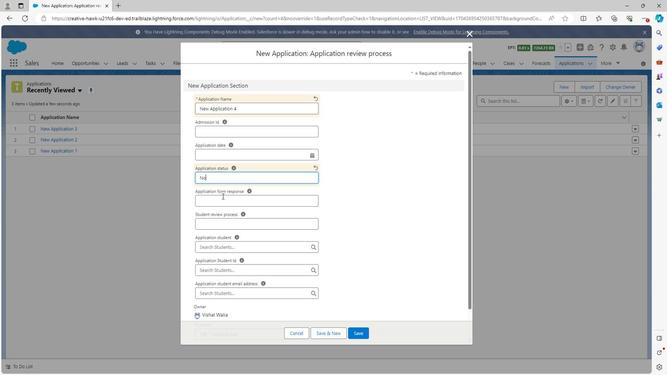 
Action: Mouse pressed left at (223, 196)
Screenshot: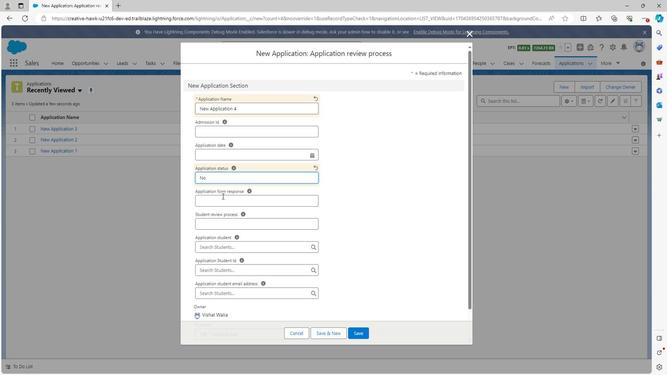 
Action: Key pressed <Key.shift>
Screenshot: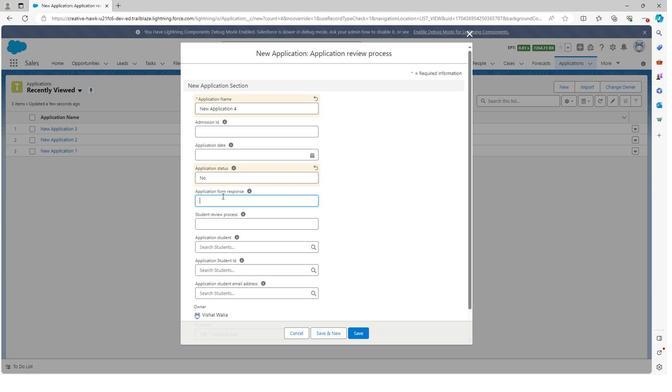 
Action: Mouse moved to (223, 196)
Screenshot: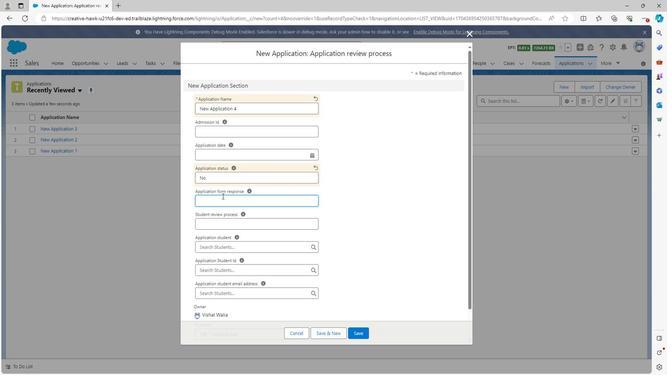 
Action: Key pressed <Key.shift>
Screenshot: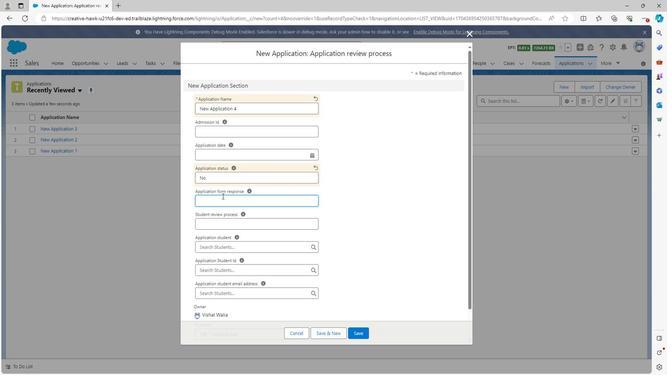 
Action: Mouse moved to (223, 196)
Screenshot: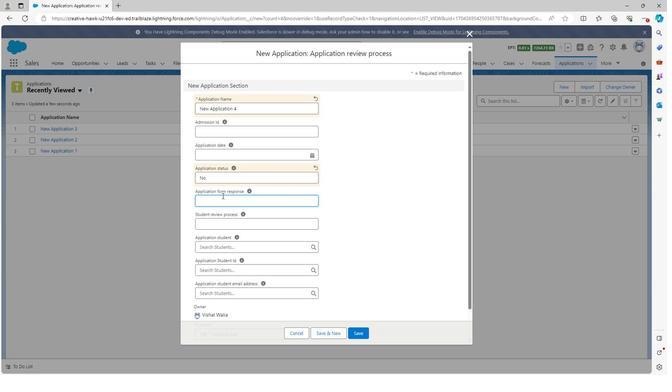 
Action: Key pressed <Key.shift>R
Screenshot: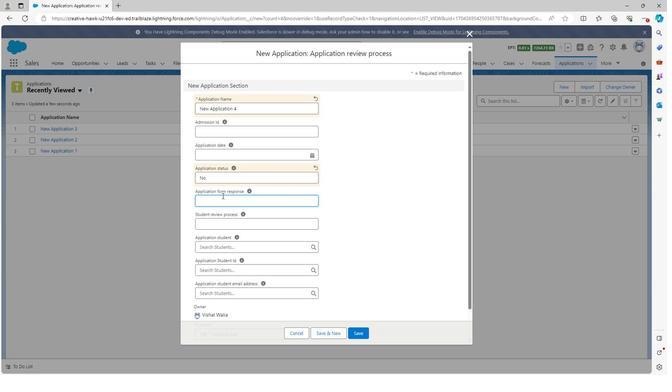 
Action: Mouse moved to (223, 194)
Screenshot: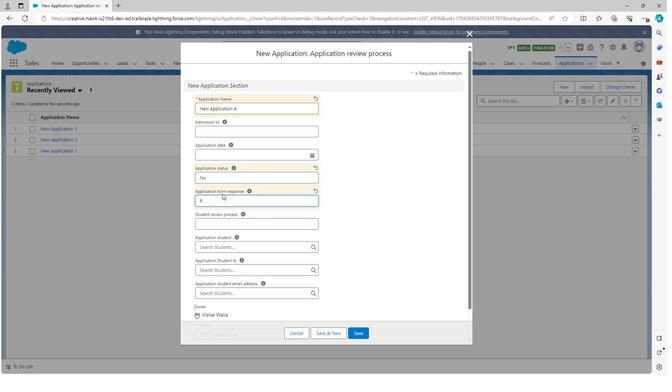 
Action: Key pressed <Key.backspace>
Screenshot: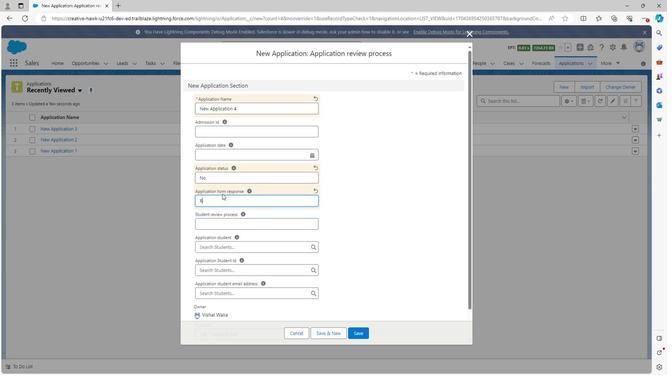 
Action: Mouse moved to (223, 191)
Screenshot: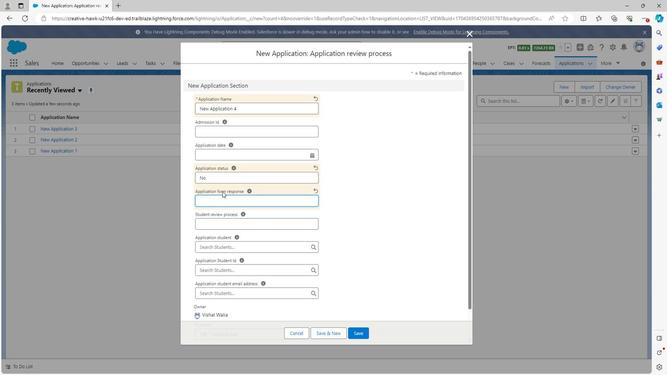 
Action: Key pressed <Key.shift>
Screenshot: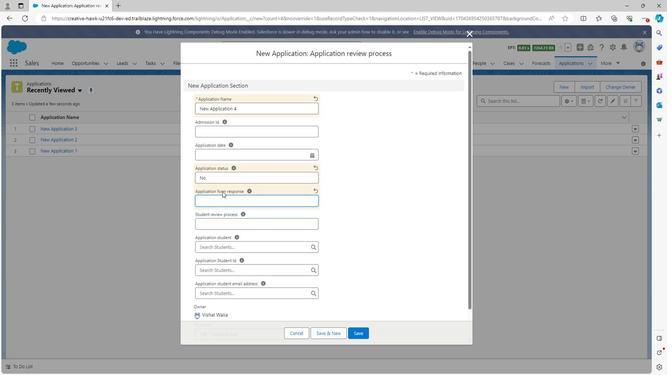 
Action: Mouse moved to (222, 191)
Screenshot: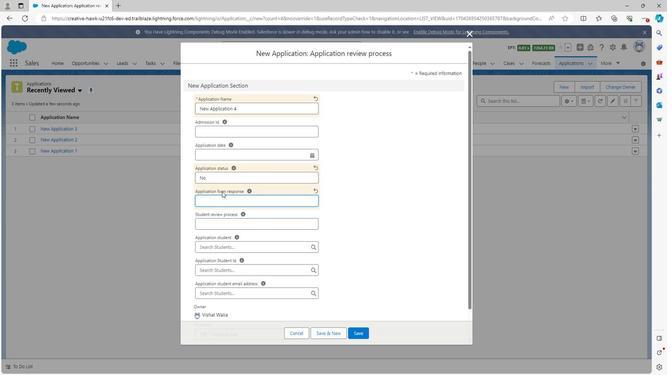 
Action: Key pressed Wro
Screenshot: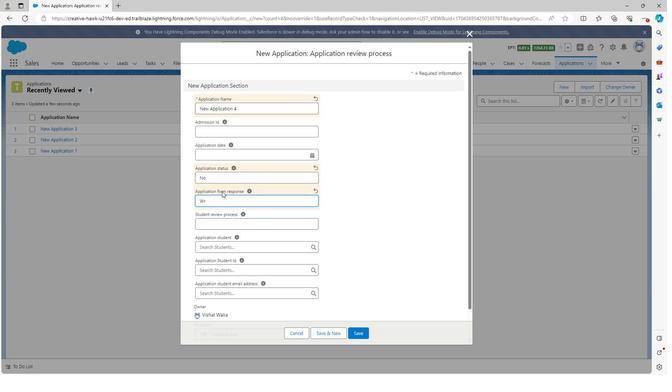
Action: Mouse moved to (223, 191)
Screenshot: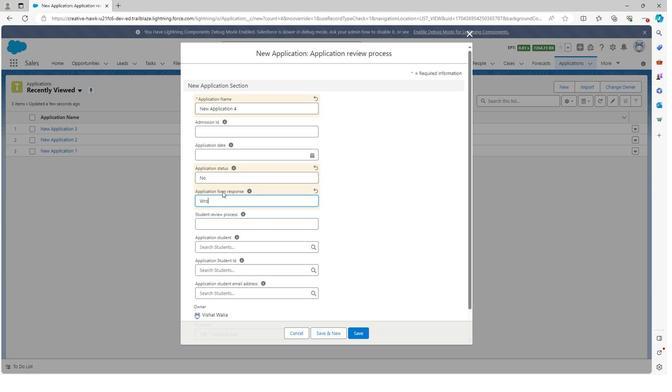 
Action: Key pressed n
Screenshot: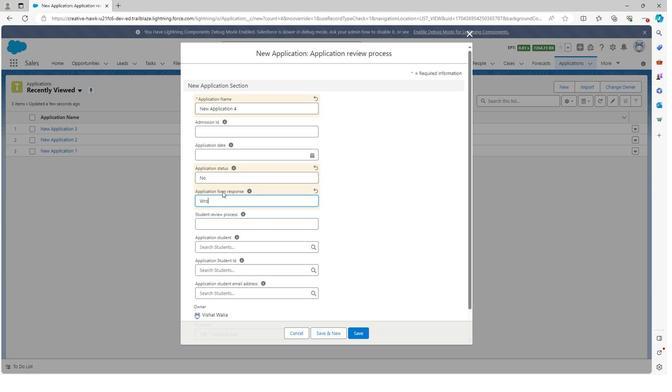 
Action: Mouse moved to (246, 198)
Screenshot: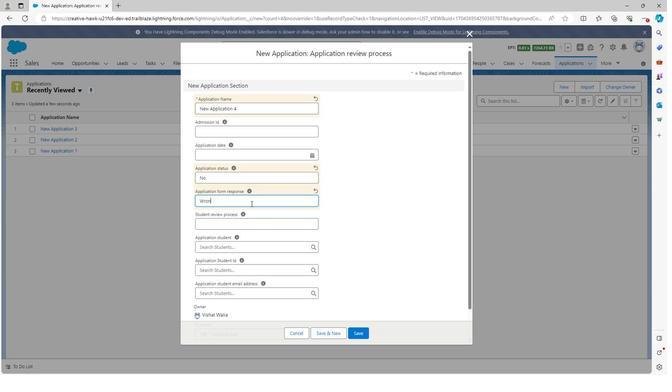 
Action: Key pressed g
Screenshot: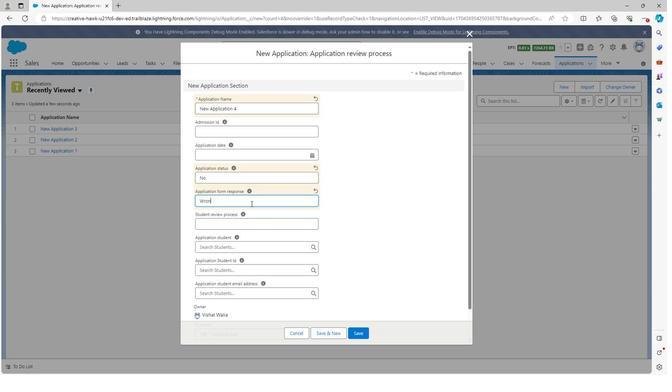 
Action: Mouse moved to (354, 328)
Screenshot: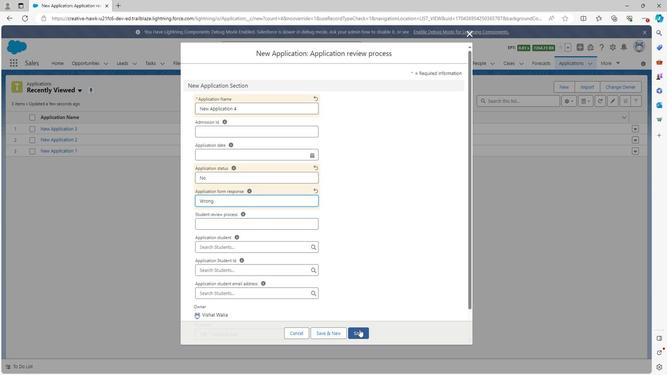 
Action: Mouse pressed left at (354, 328)
Screenshot: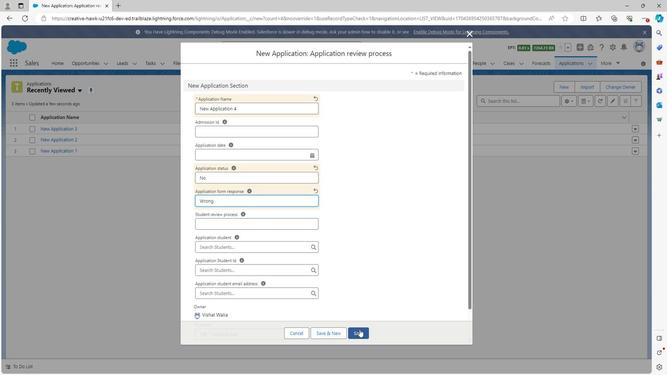
Action: Mouse moved to (560, 63)
Screenshot: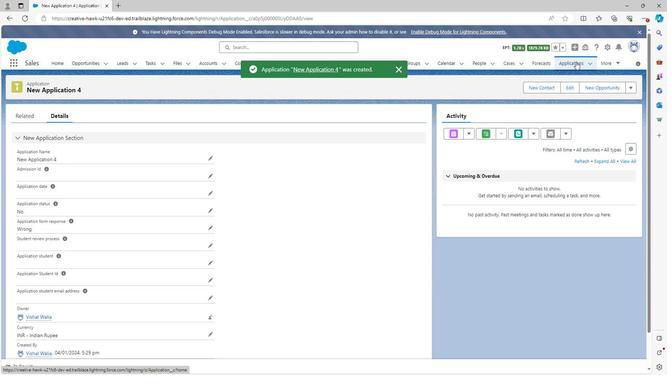 
Action: Mouse pressed left at (560, 63)
Screenshot: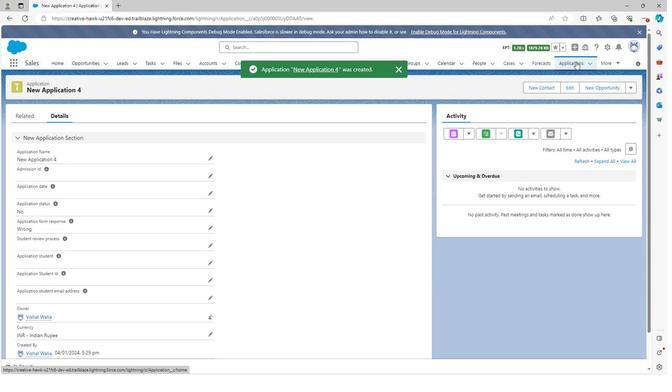
Action: Mouse moved to (395, 70)
Screenshot: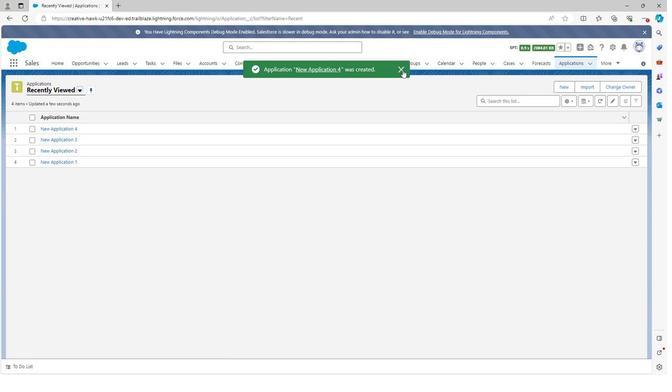 
Action: Mouse pressed left at (395, 70)
Screenshot: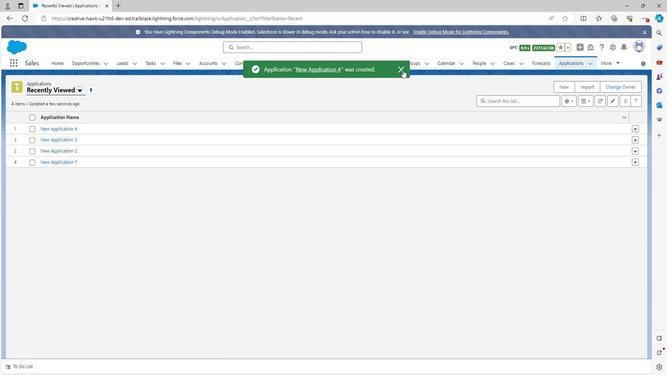 
Action: Mouse moved to (351, 63)
Screenshot: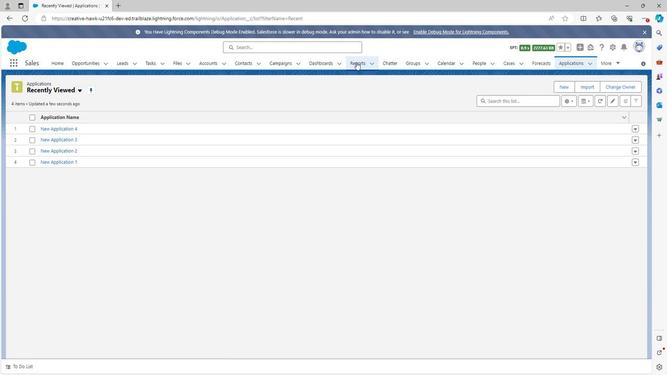 
Action: Mouse pressed left at (351, 63)
Screenshot: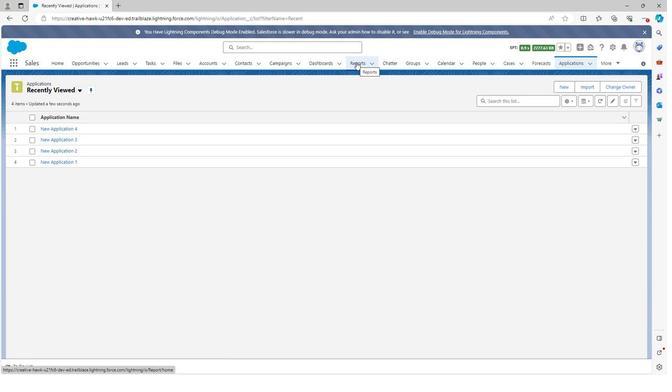 
Action: Mouse moved to (585, 88)
Screenshot: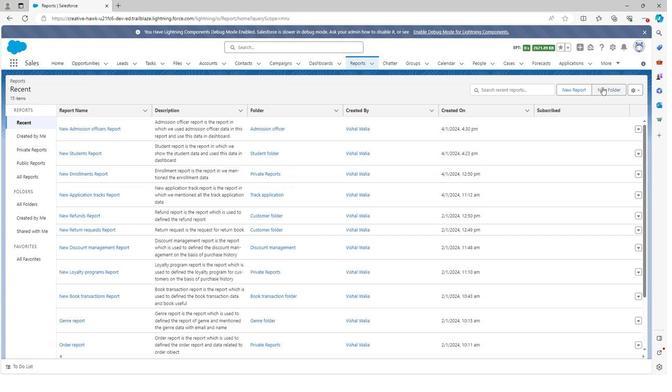 
Action: Mouse pressed left at (585, 88)
Screenshot: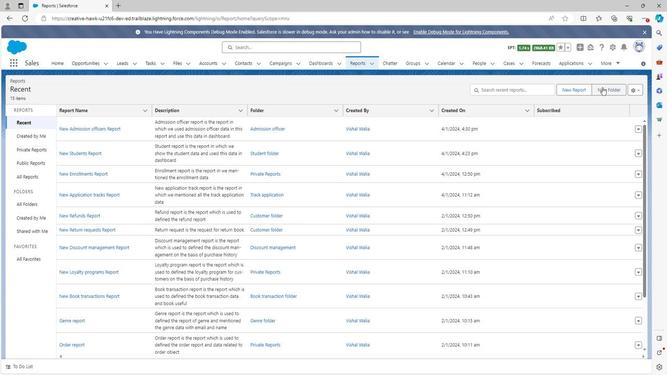 
Action: Mouse moved to (318, 182)
Screenshot: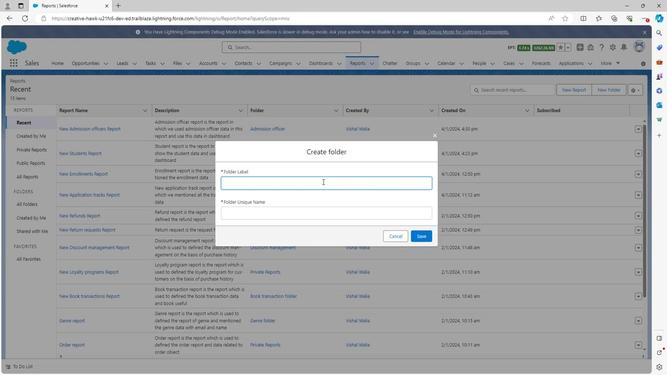 
Action: Mouse pressed left at (318, 182)
Screenshot: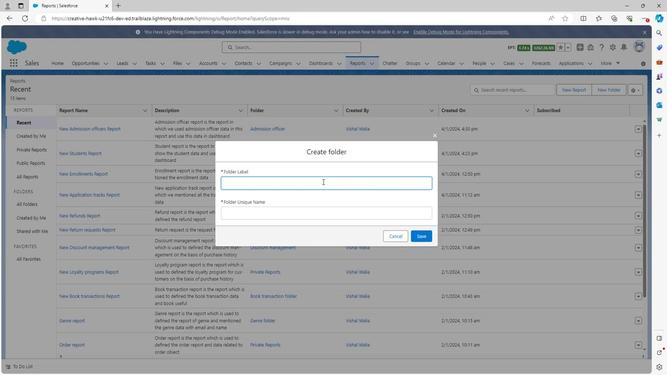 
Action: Key pressed <Key.shift>A
Screenshot: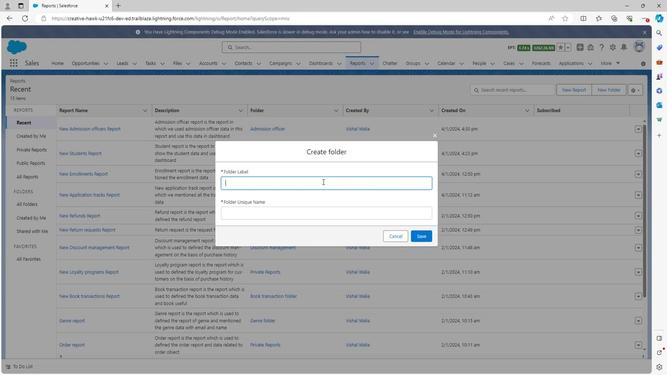 
Action: Mouse moved to (318, 180)
Screenshot: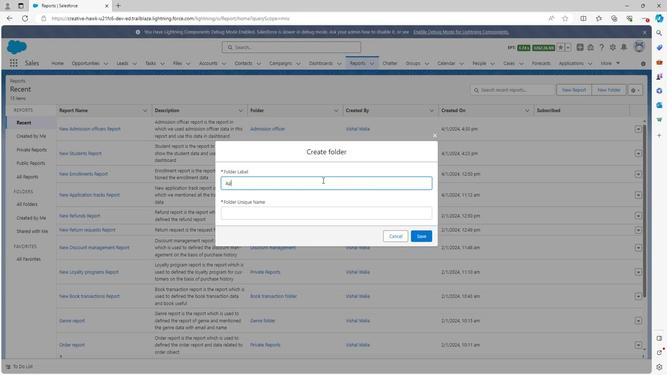 
Action: Key pressed p
Screenshot: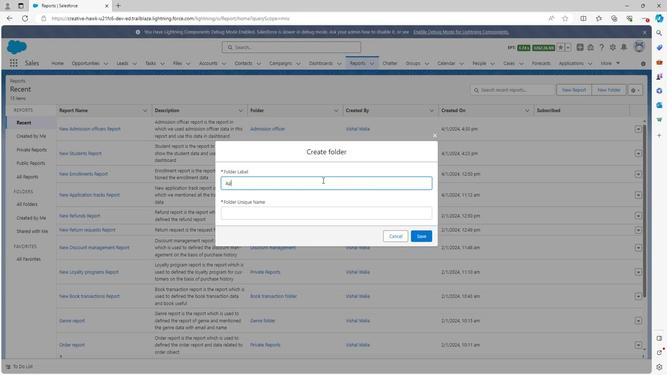 
Action: Mouse moved to (318, 180)
Screenshot: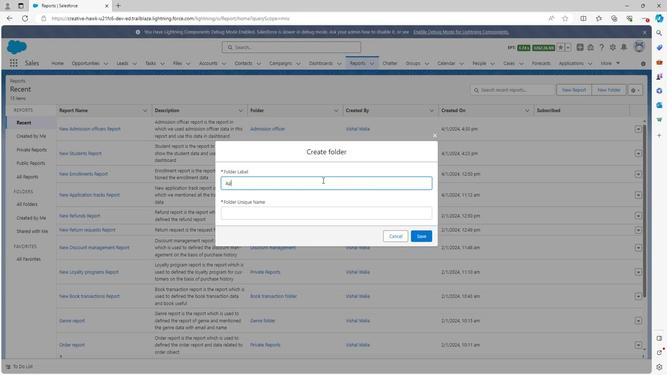 
Action: Key pressed p
Screenshot: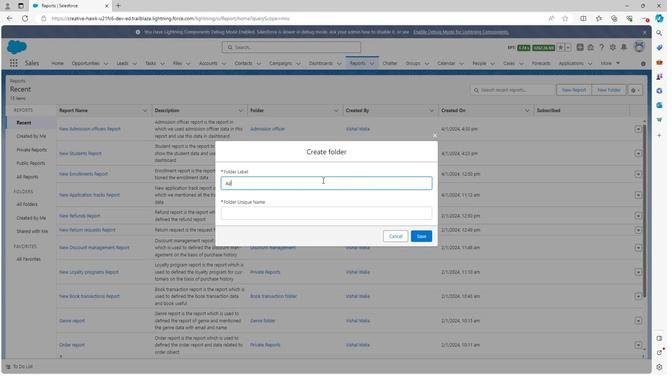 
Action: Mouse moved to (318, 179)
Screenshot: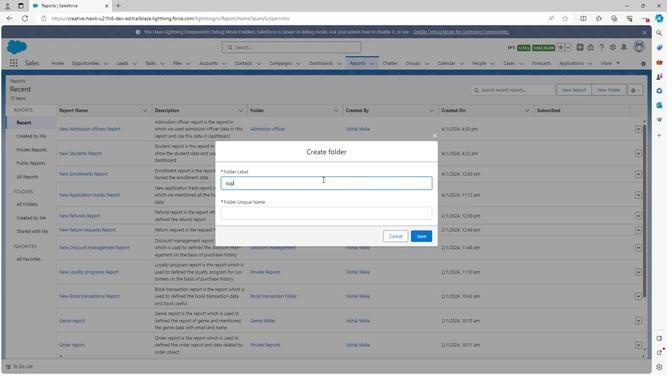 
Action: Key pressed l
Screenshot: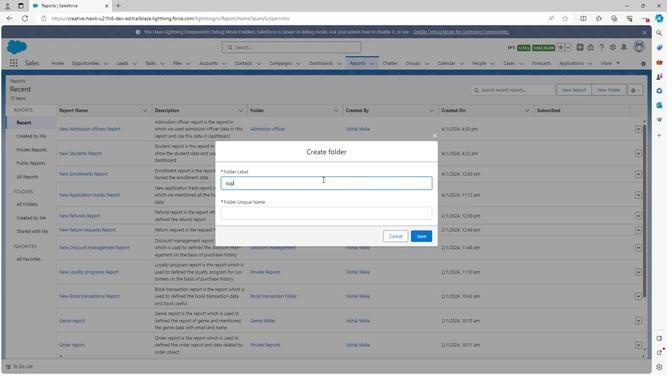 
Action: Mouse moved to (318, 179)
Screenshot: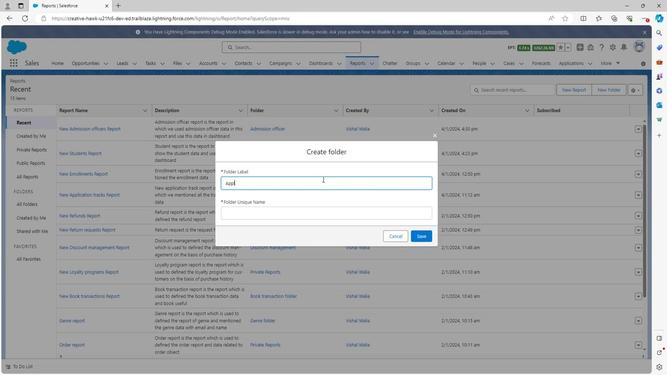 
Action: Key pressed icat
Screenshot: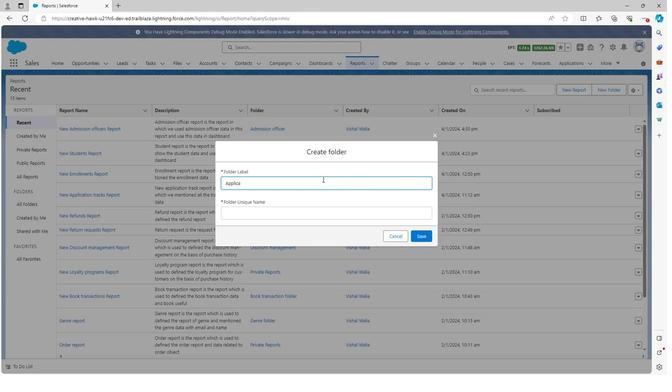 
Action: Mouse moved to (318, 178)
Screenshot: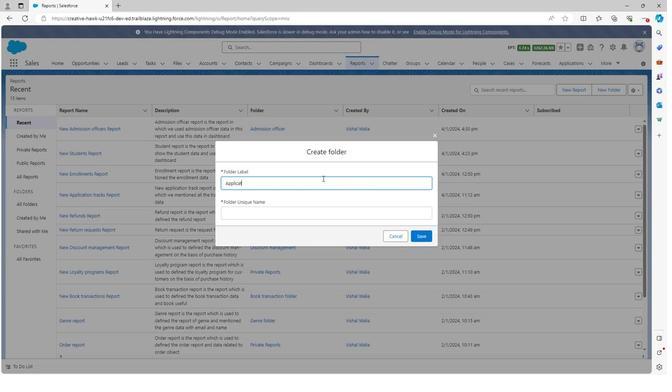 
Action: Key pressed io
Screenshot: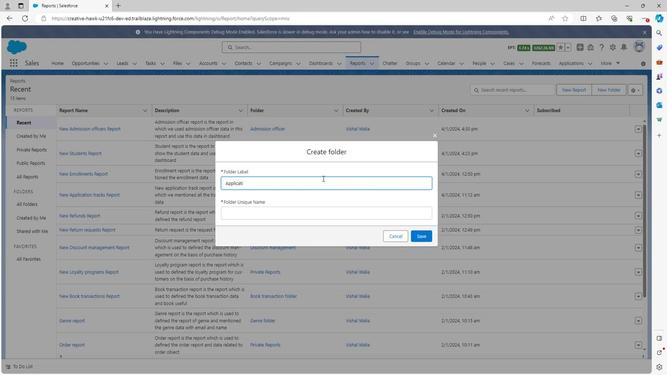 
Action: Mouse moved to (318, 178)
Screenshot: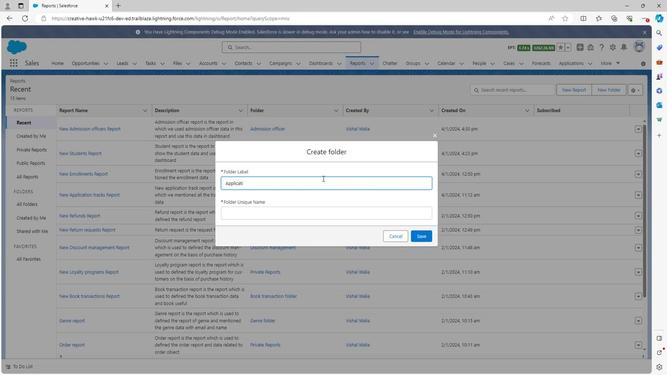 
Action: Key pressed n
Screenshot: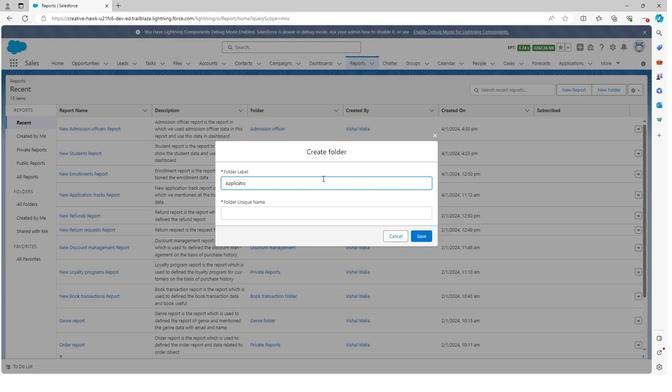 
Action: Mouse moved to (318, 177)
Screenshot: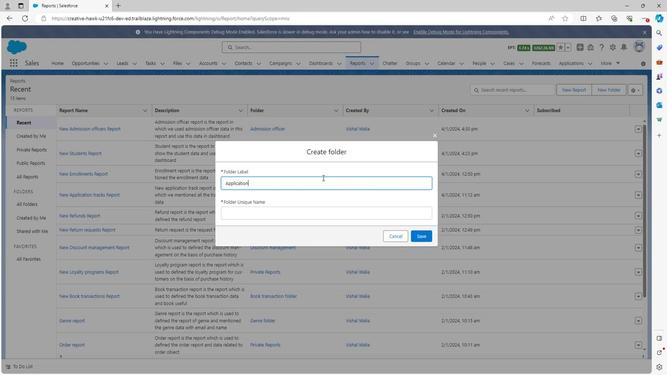 
Action: Key pressed <Key.space><Key.shift><Key.shift><Key.shift>Report
Screenshot: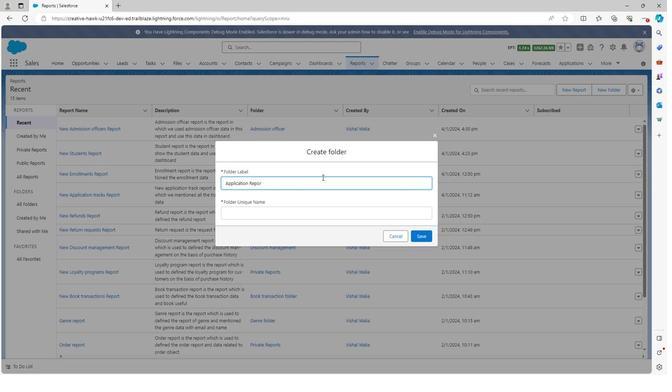 
Action: Mouse moved to (295, 211)
Screenshot: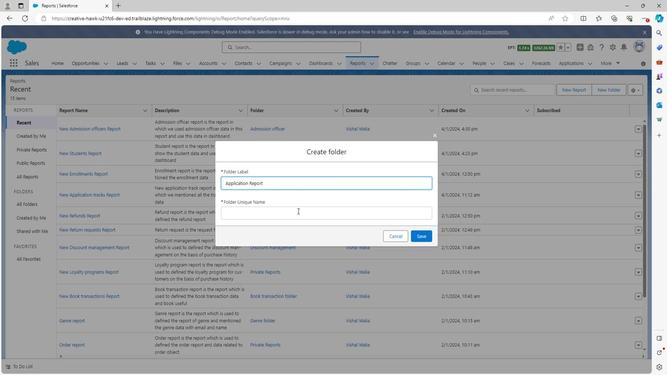 
Action: Mouse pressed left at (295, 211)
Screenshot: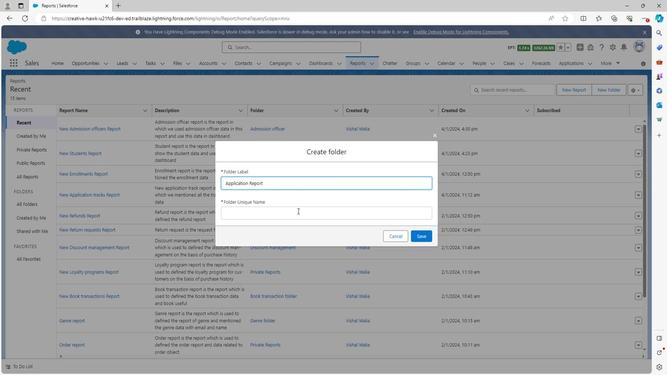 
Action: Mouse moved to (414, 237)
Screenshot: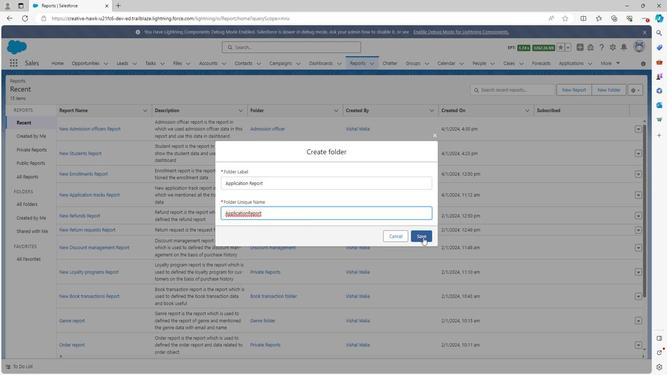 
Action: Mouse pressed left at (414, 237)
Screenshot: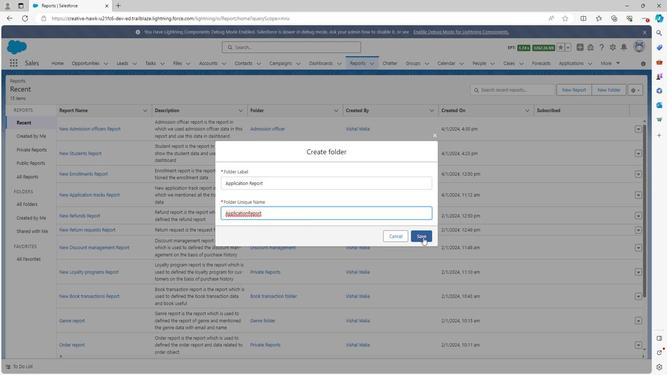 
Action: Mouse moved to (393, 70)
Screenshot: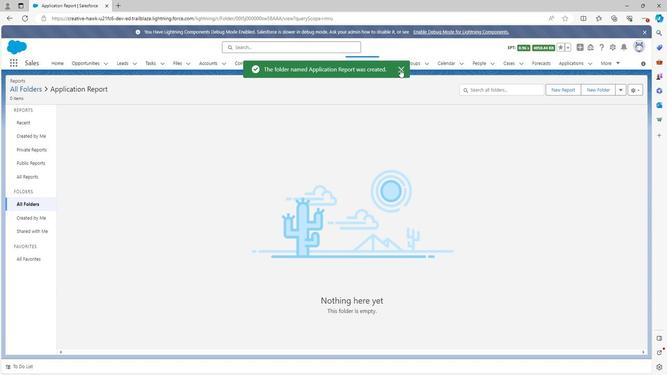 
Action: Mouse pressed left at (393, 70)
Screenshot: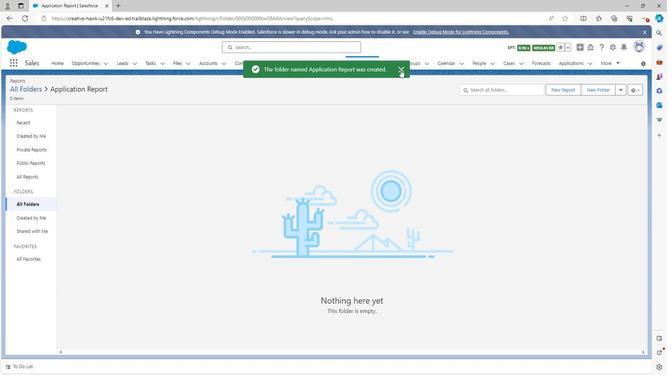 
Action: Mouse moved to (353, 64)
Screenshot: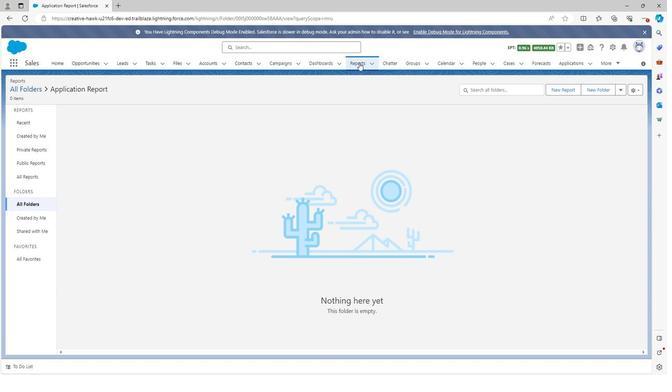 
Action: Mouse pressed left at (353, 64)
Screenshot: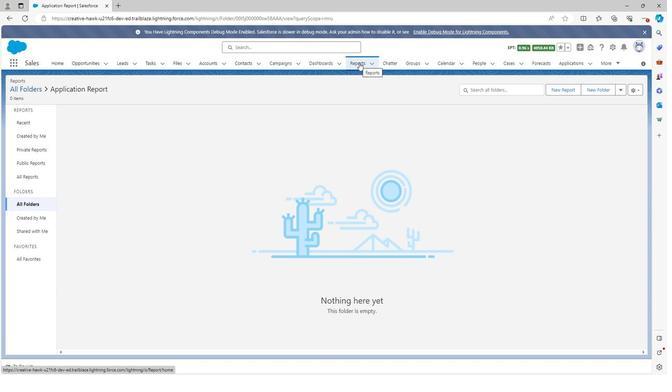 
Action: Mouse moved to (560, 90)
Screenshot: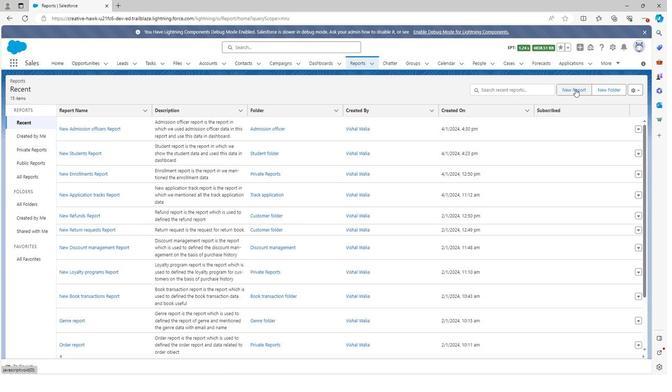 
Action: Mouse pressed left at (560, 90)
Screenshot: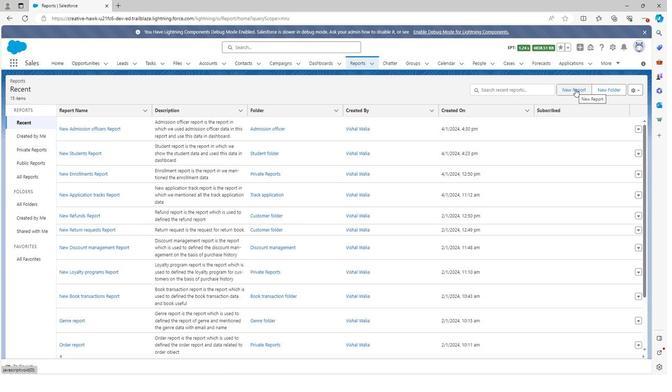 
Action: Mouse moved to (134, 305)
Screenshot: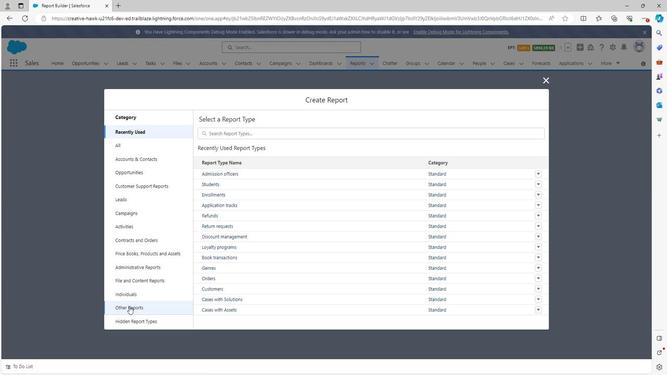 
Action: Mouse pressed left at (134, 305)
Screenshot: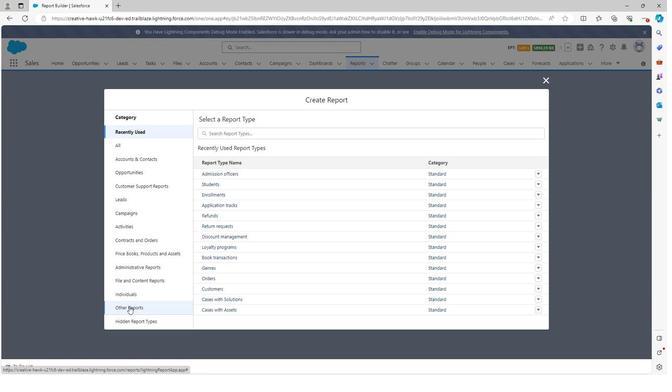 
Action: Mouse moved to (236, 137)
Screenshot: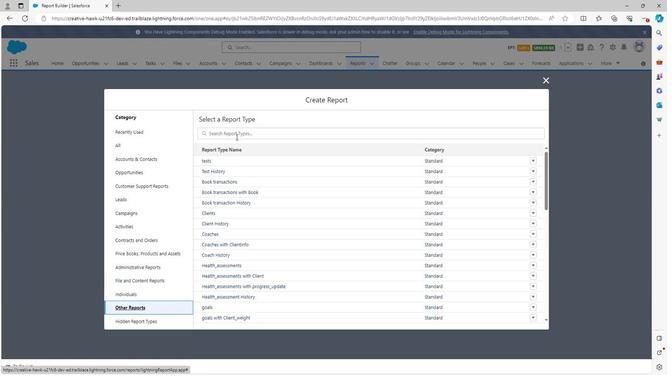 
Action: Mouse pressed left at (236, 137)
Screenshot: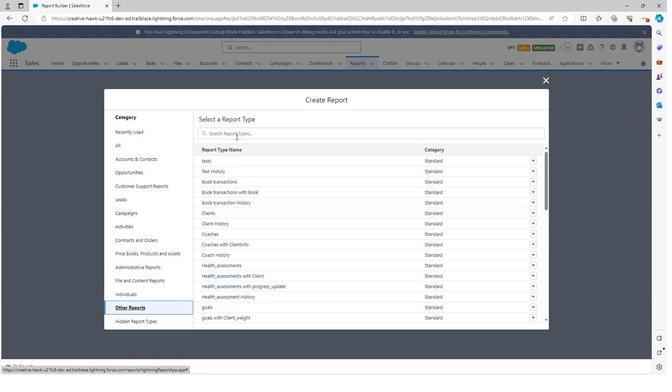 
Action: Key pressed <Key.shift>App
Screenshot: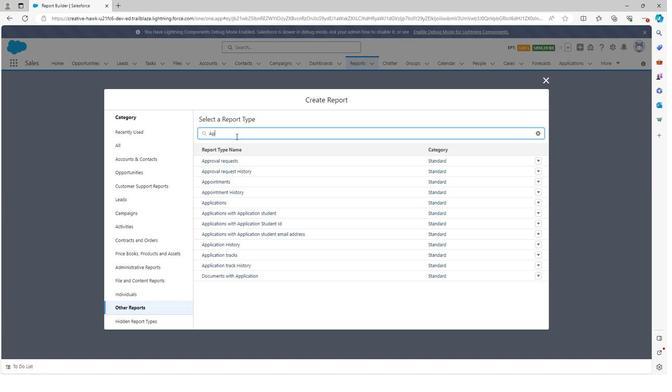 
Action: Mouse moved to (216, 203)
Screenshot: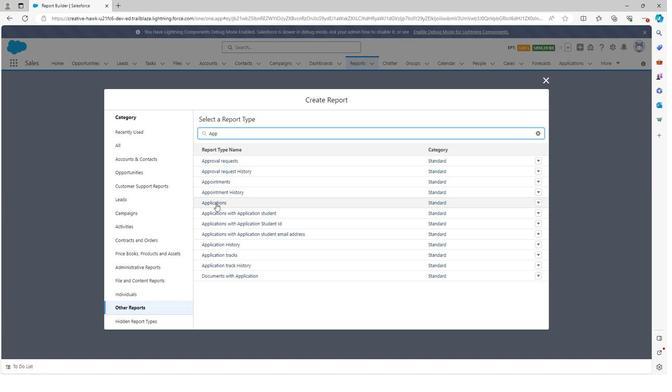 
Action: Mouse pressed left at (216, 203)
Screenshot: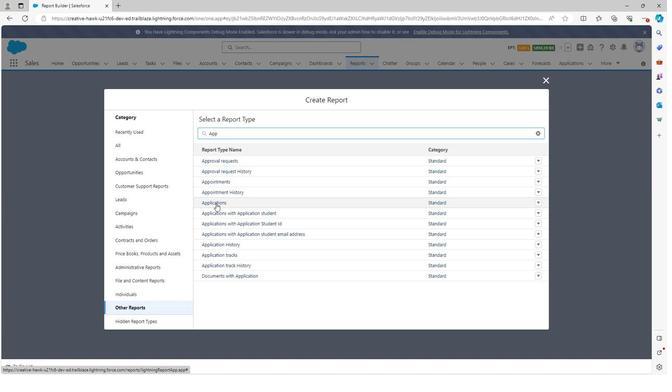 
Action: Mouse moved to (455, 159)
Screenshot: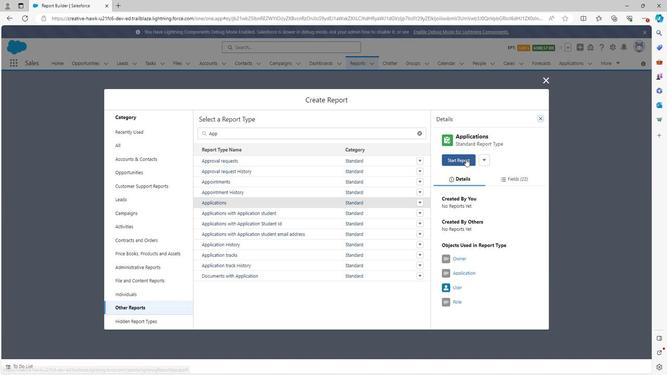 
Action: Mouse pressed left at (455, 159)
Screenshot: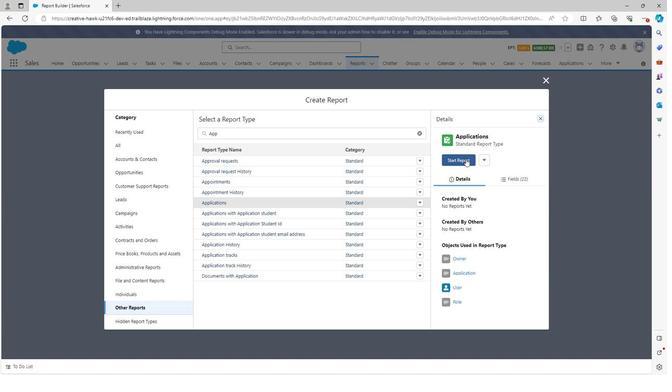 
Action: Mouse moved to (60, 137)
Screenshot: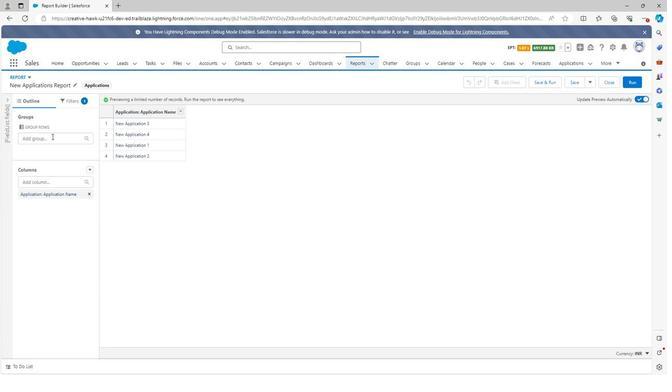 
Action: Mouse pressed left at (60, 137)
Screenshot: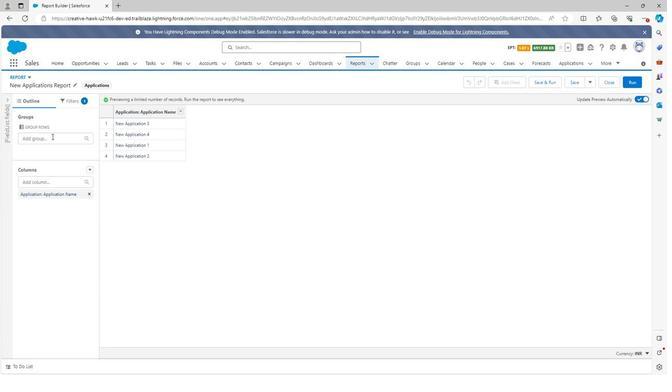 
Action: Mouse moved to (50, 171)
Screenshot: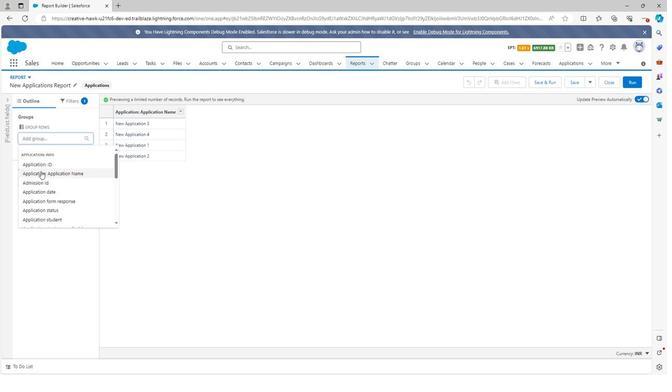 
Action: Mouse pressed left at (50, 171)
Screenshot: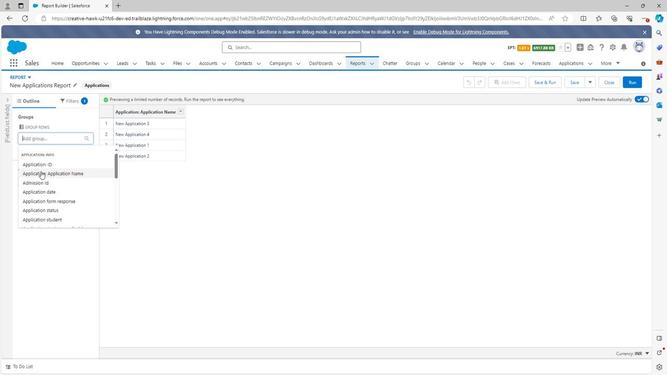 
Action: Mouse moved to (56, 136)
Screenshot: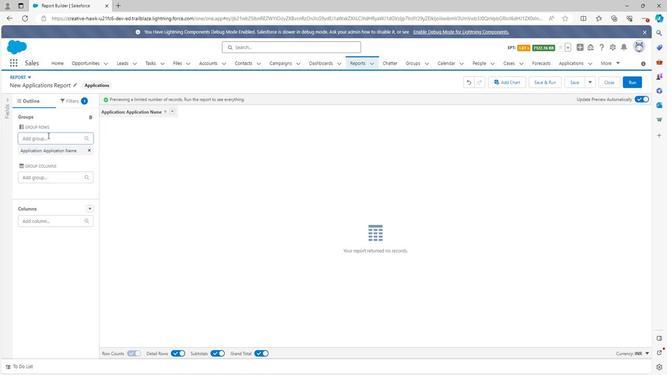 
Action: Mouse pressed left at (56, 136)
Screenshot: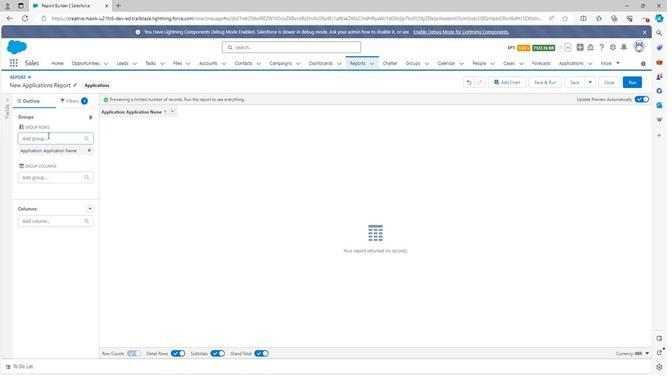 
Action: Mouse moved to (140, 134)
Screenshot: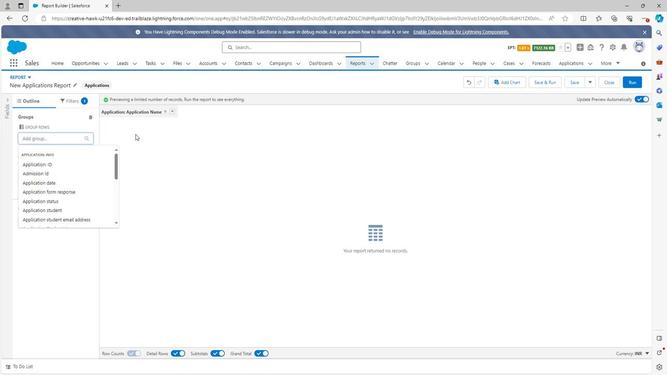 
Action: Mouse pressed left at (140, 134)
Screenshot: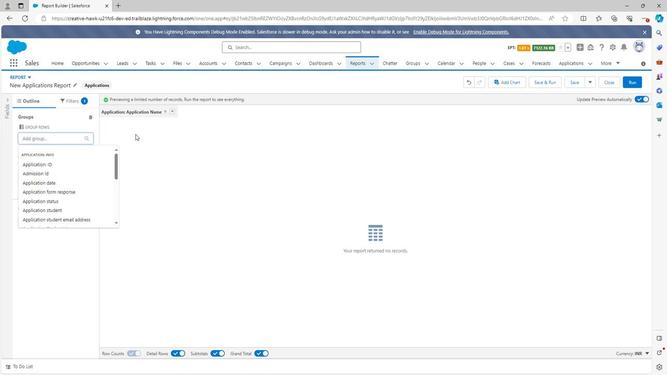 
Action: Mouse moved to (95, 150)
Screenshot: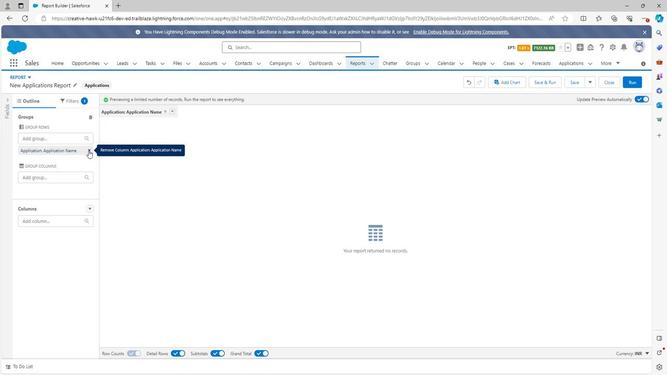 
Action: Mouse pressed left at (95, 150)
Screenshot: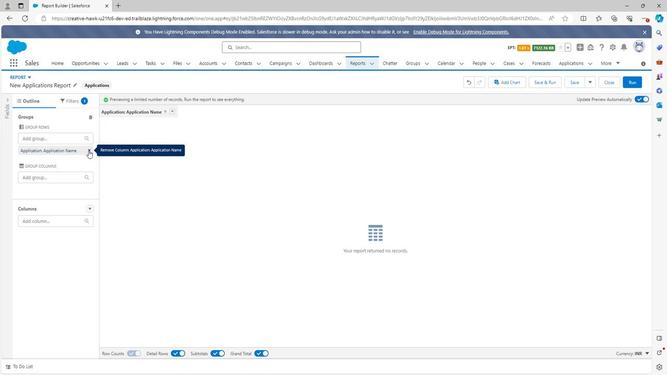 
Action: Mouse moved to (63, 138)
Screenshot: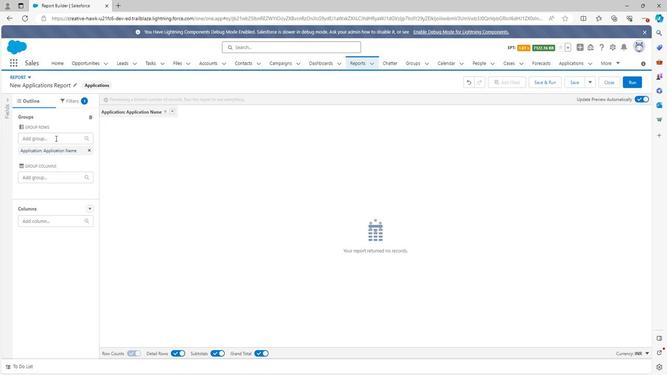 
Action: Mouse pressed left at (63, 138)
Screenshot: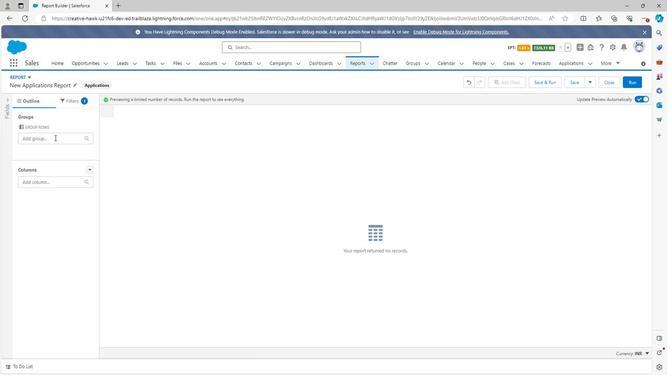 
Action: Mouse moved to (50, 164)
Screenshot: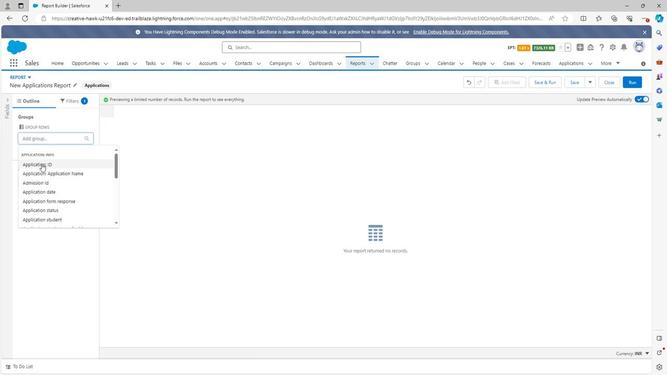 
Action: Mouse pressed left at (50, 164)
Screenshot: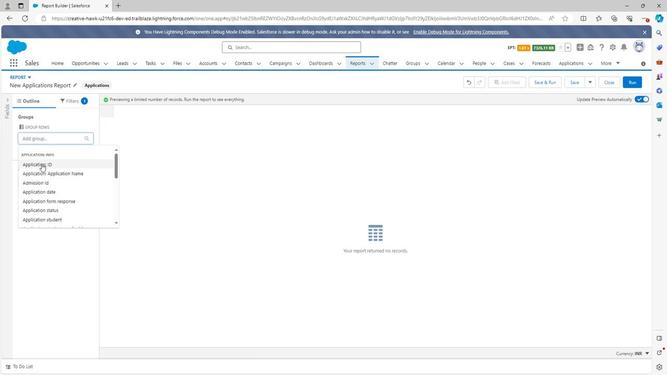 
Action: Mouse moved to (612, 82)
Screenshot: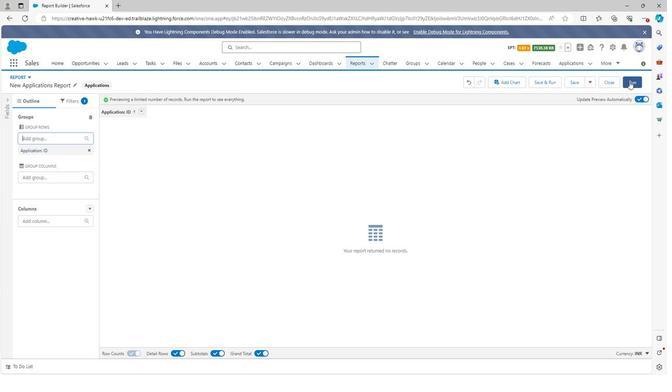 
Action: Mouse pressed left at (612, 82)
Screenshot: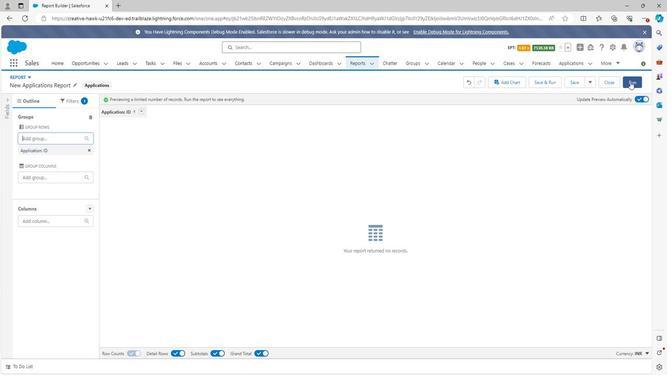 
Action: Mouse moved to (621, 87)
Screenshot: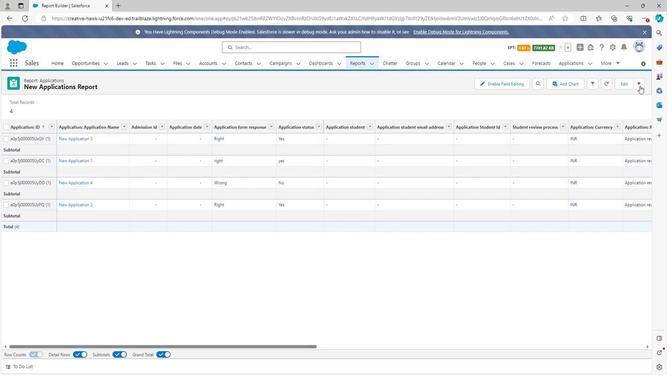 
Action: Mouse pressed left at (621, 87)
Screenshot: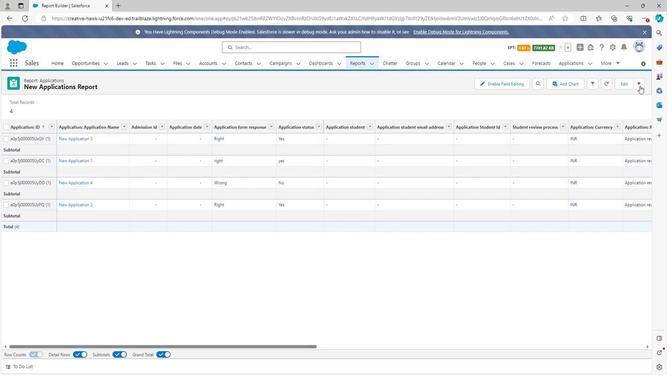 
Action: Mouse moved to (607, 99)
Screenshot: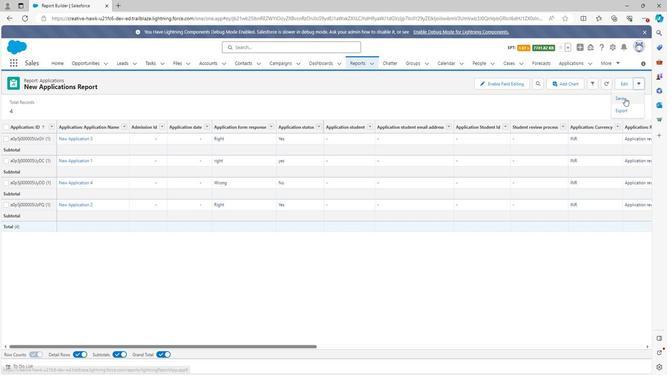 
Action: Mouse pressed left at (607, 99)
Screenshot: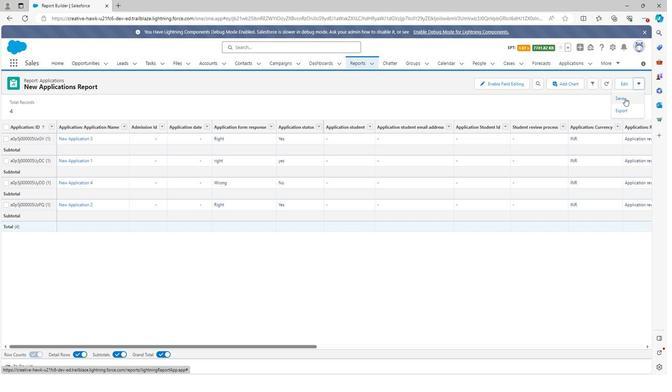 
Action: Mouse moved to (253, 190)
Screenshot: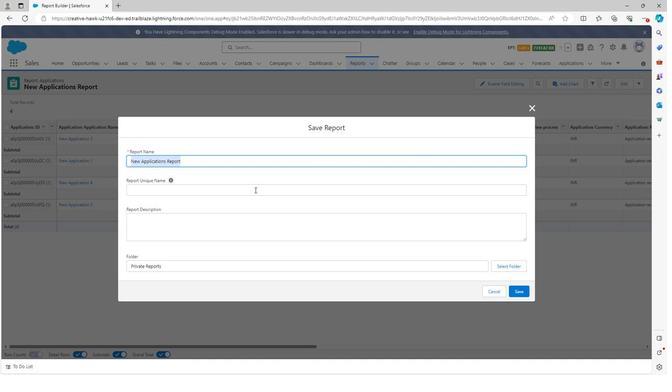
Action: Mouse pressed left at (253, 190)
Screenshot: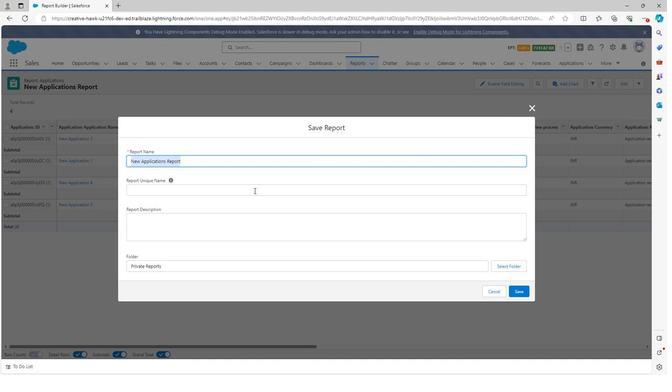 
Action: Mouse moved to (246, 226)
Screenshot: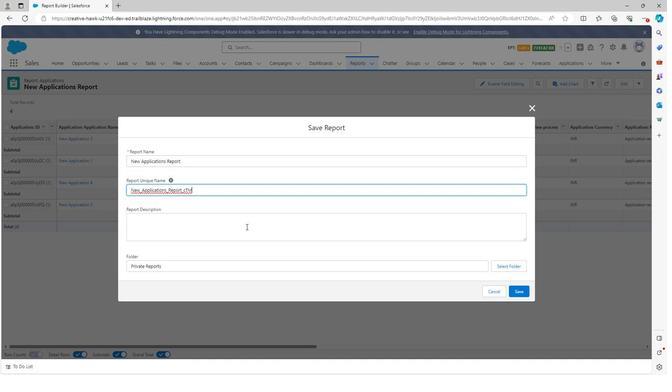 
Action: Mouse pressed left at (246, 226)
Screenshot: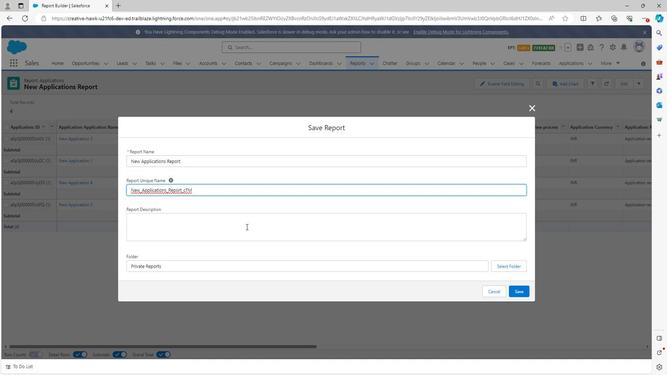 
Action: Key pressed <Key.shift><Key.shift><Key.shift><Key.shift><Key.shift><Key.shift><Key.shift><Key.shift><Key.shift><Key.shift><Key.shift><Key.shift><Key.shift><Key.shift><Key.shift><Key.shift><Key.shift><Key.shift><Key.shift><Key.shift><Key.shift><Key.shift><Key.shift><Key.shift><Key.shift>Appli
Screenshot: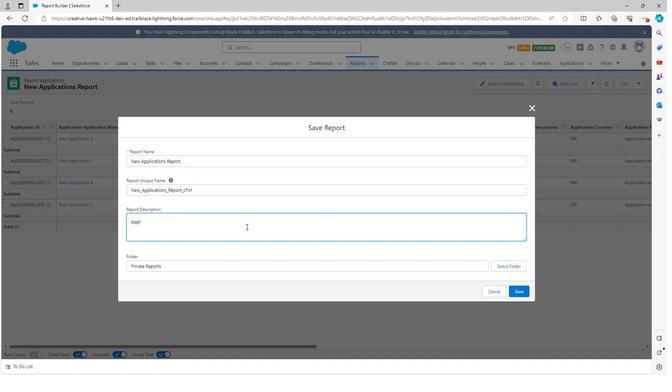
Action: Mouse moved to (246, 226)
Screenshot: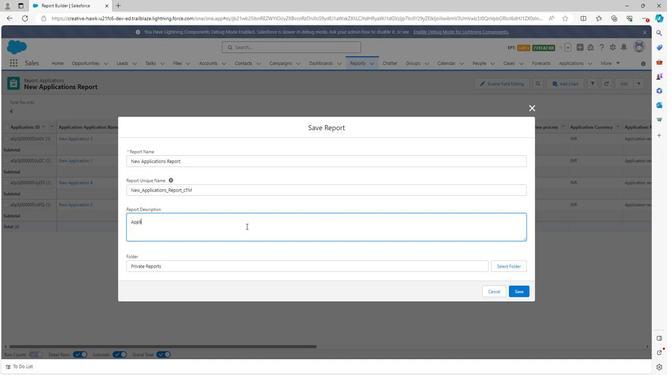 
Action: Key pressed cation<Key.space>report<Key.space>is<Key.space>the<Key.space>report<Key.space>in<Key.space>which<Key.space>we<Key.space>mentioned<Key.space>application<Key.space>date<Key.backspace>a<Key.space>and<Key.space>use<Key.space>this<Key.space>data<Key.space>in<Key.space>application<Key.space>o<Key.backspace>dashboard<Key.space>of<Key.space>student<Key.space>addmi<Key.backspace><Key.backspace><Key.backspace>n<Key.backspace>mission<Key.space>management
Screenshot: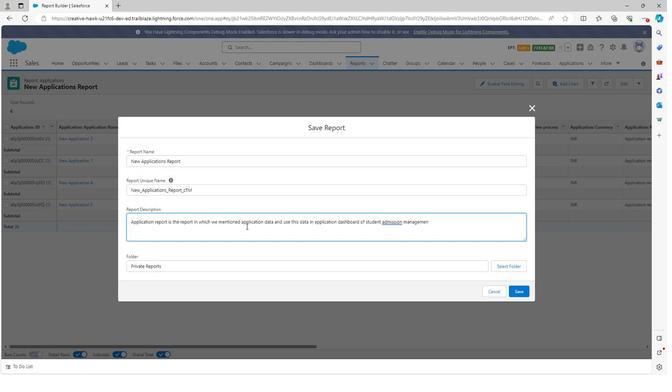 
Action: Mouse moved to (495, 259)
Screenshot: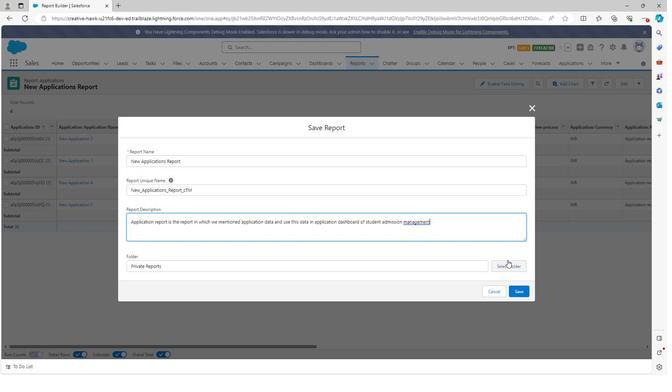 
Action: Mouse pressed left at (495, 259)
Screenshot: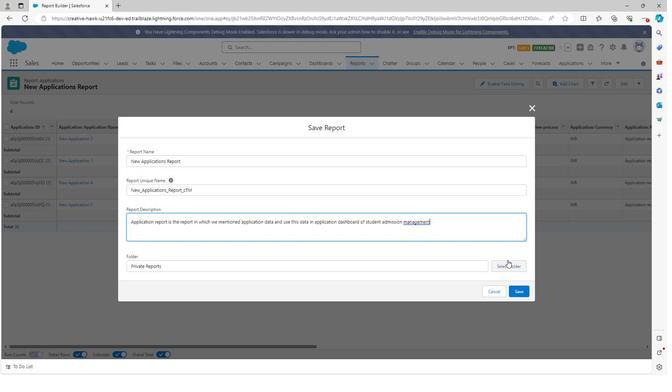 
Action: Mouse moved to (353, 123)
Screenshot: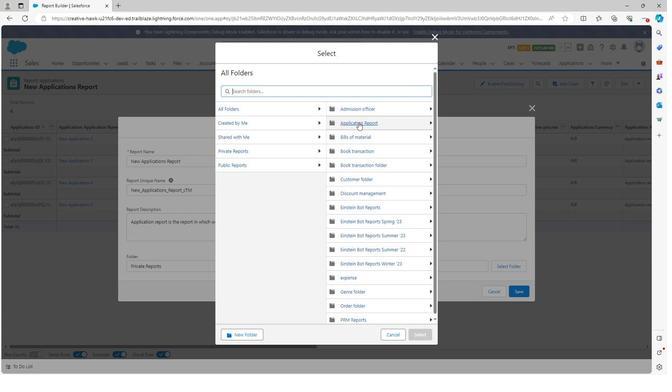 
Action: Mouse pressed left at (353, 123)
Screenshot: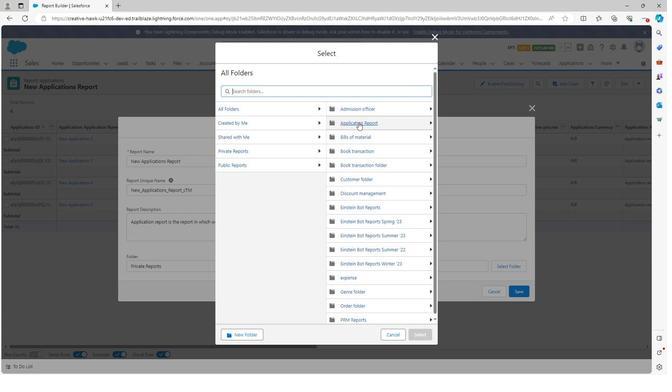 
Action: Mouse moved to (405, 331)
Screenshot: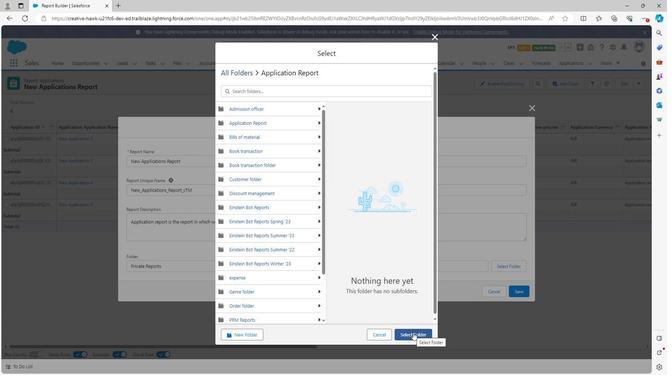 
Action: Mouse pressed left at (405, 331)
Screenshot: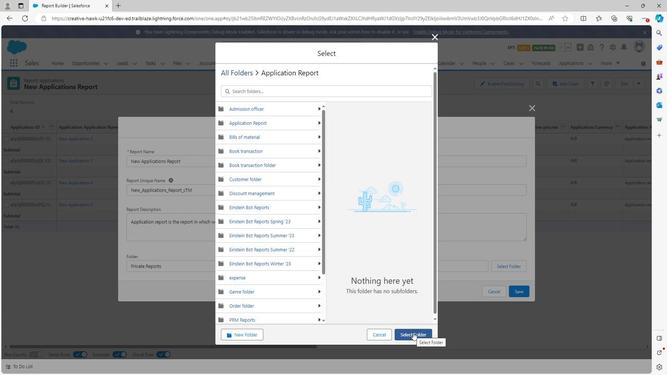 
Action: Mouse moved to (504, 288)
Screenshot: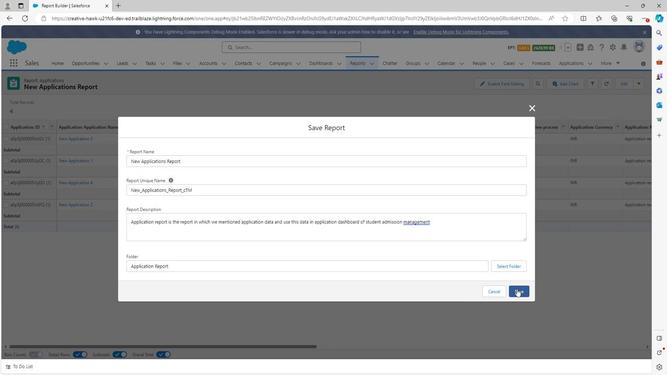 
Action: Mouse pressed left at (504, 288)
Screenshot: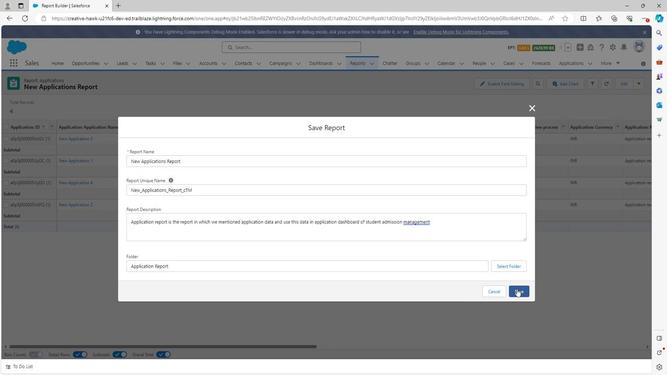 
Action: Mouse moved to (392, 68)
Screenshot: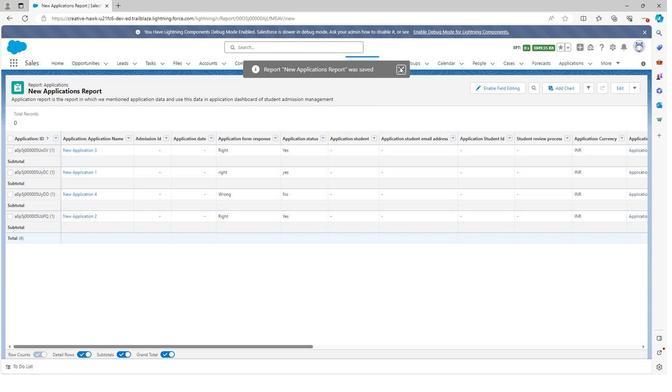 
Action: Mouse pressed left at (392, 68)
Screenshot: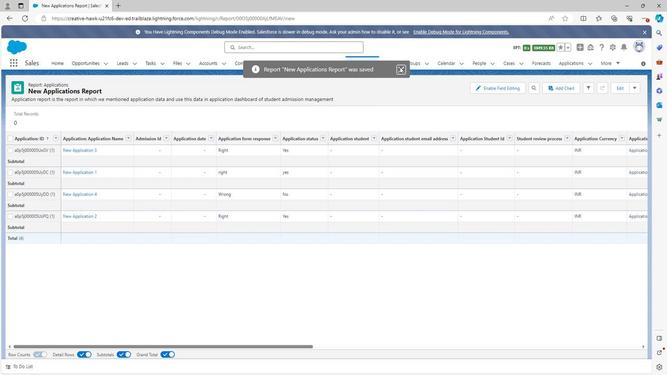 
Action: Mouse moved to (352, 65)
Screenshot: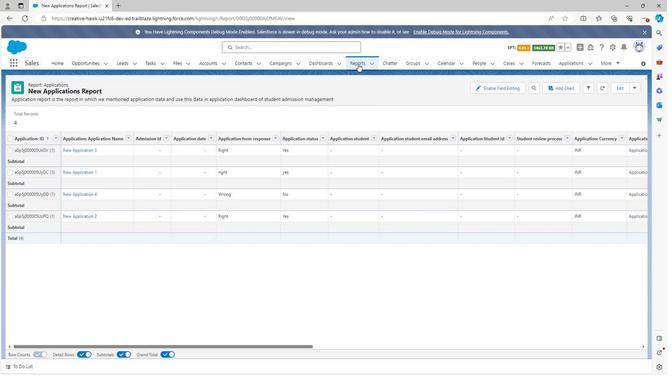 
Action: Mouse pressed left at (352, 65)
Screenshot: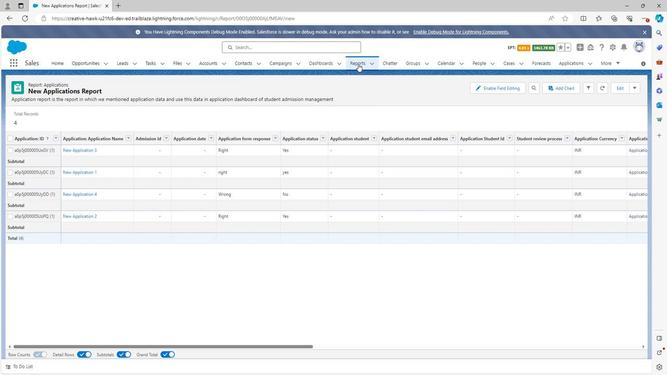 
Action: Mouse moved to (93, 133)
Screenshot: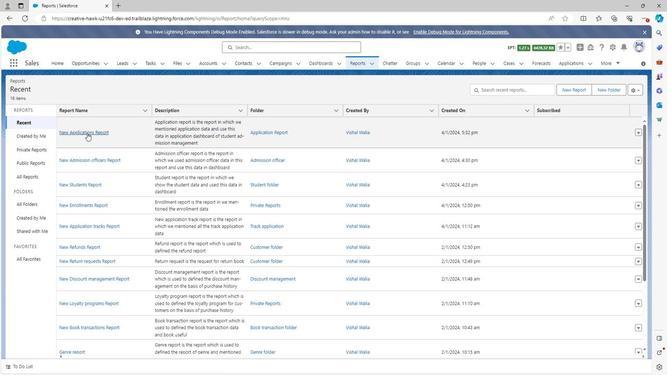 
Action: Mouse pressed left at (93, 133)
Screenshot: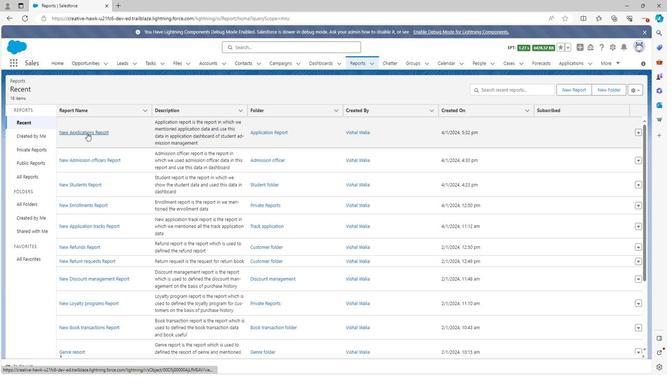 
Action: Mouse moved to (136, 200)
Screenshot: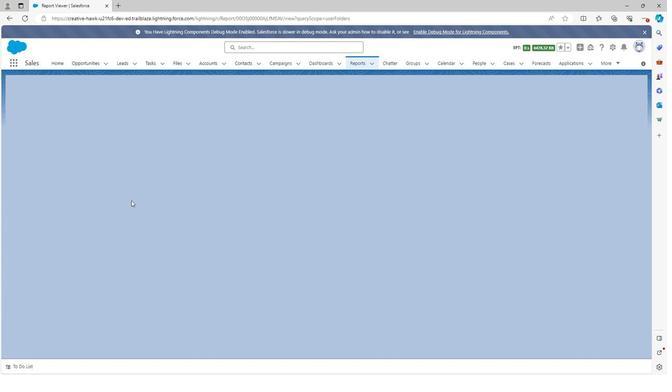 
